 Task: Open Card Professional Development Review in Board Social Media Listening and Sentiment Analysis to Workspace Intellectual Property Services and add a team member Softage.4@softage.net, a label Purple, a checklist Employee Assistance Programs (EAP), an attachment from your google drive, a color Purple and finally, add a card description 'Conduct customer research for new market expansion opportunities' and a comment 'Given the potential impact of this task on our company strategic goals, let us ensure that we approach it with a long-term perspective.'. Add a start date 'Jan 08, 1900' with a due date 'Jan 15, 1900'
Action: Mouse moved to (51, 298)
Screenshot: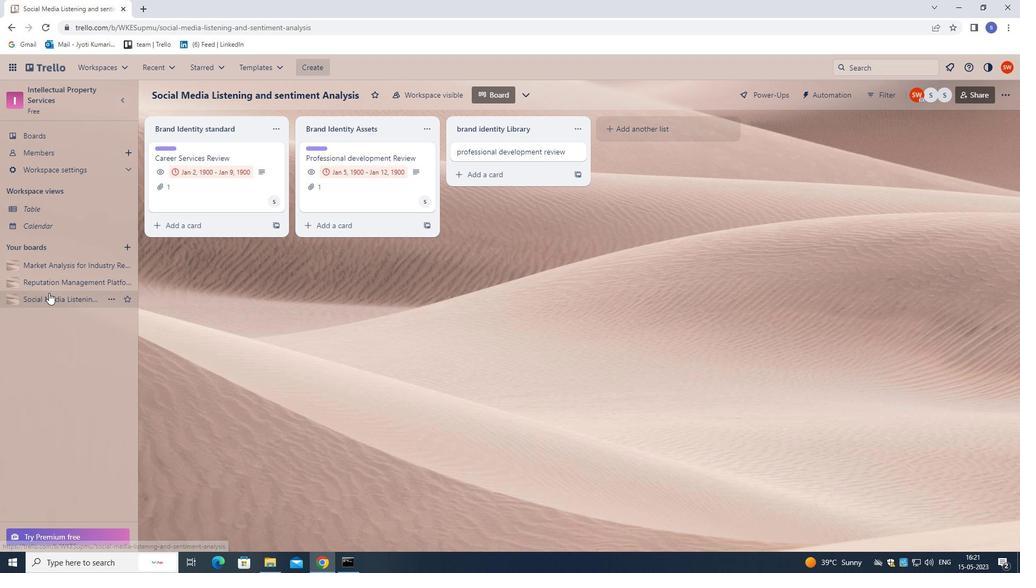 
Action: Mouse pressed left at (51, 298)
Screenshot: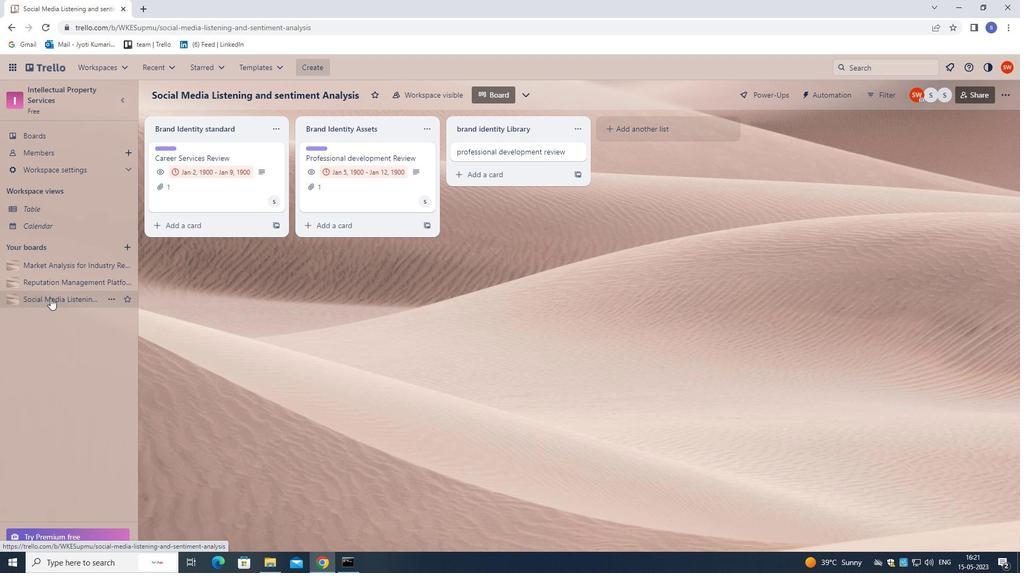 
Action: Mouse moved to (476, 147)
Screenshot: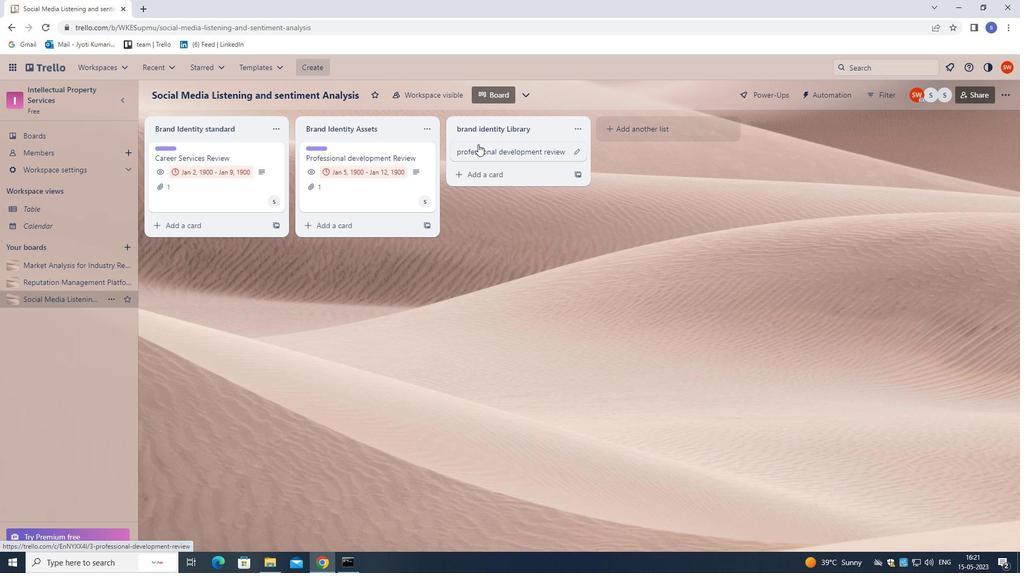 
Action: Mouse pressed left at (476, 147)
Screenshot: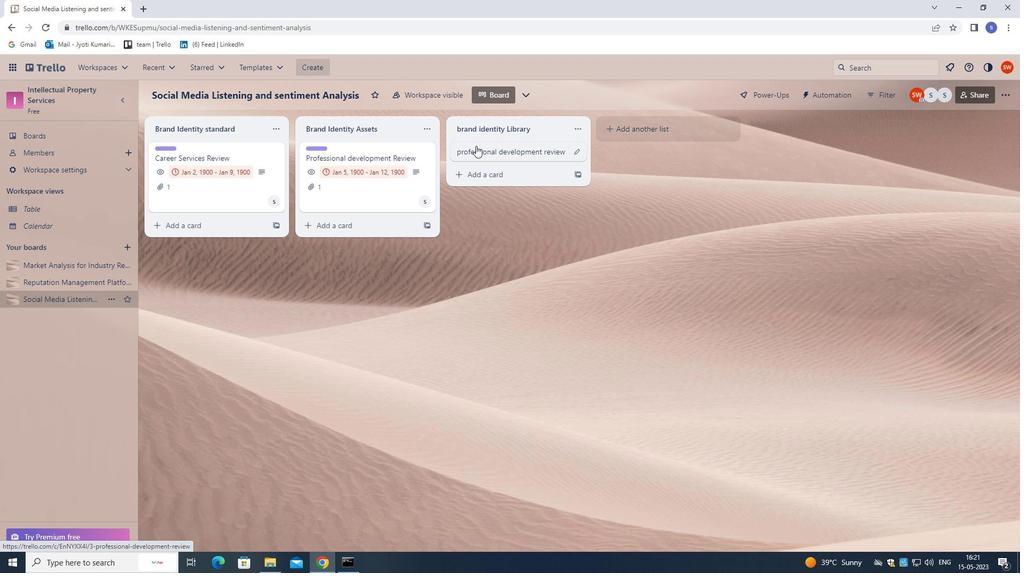 
Action: Mouse moved to (644, 192)
Screenshot: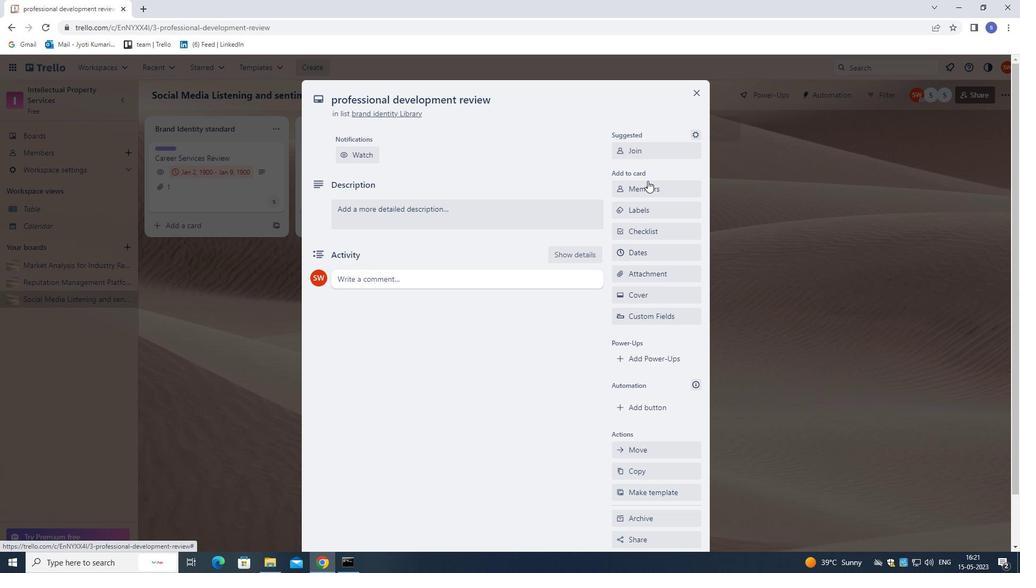 
Action: Mouse pressed left at (644, 192)
Screenshot: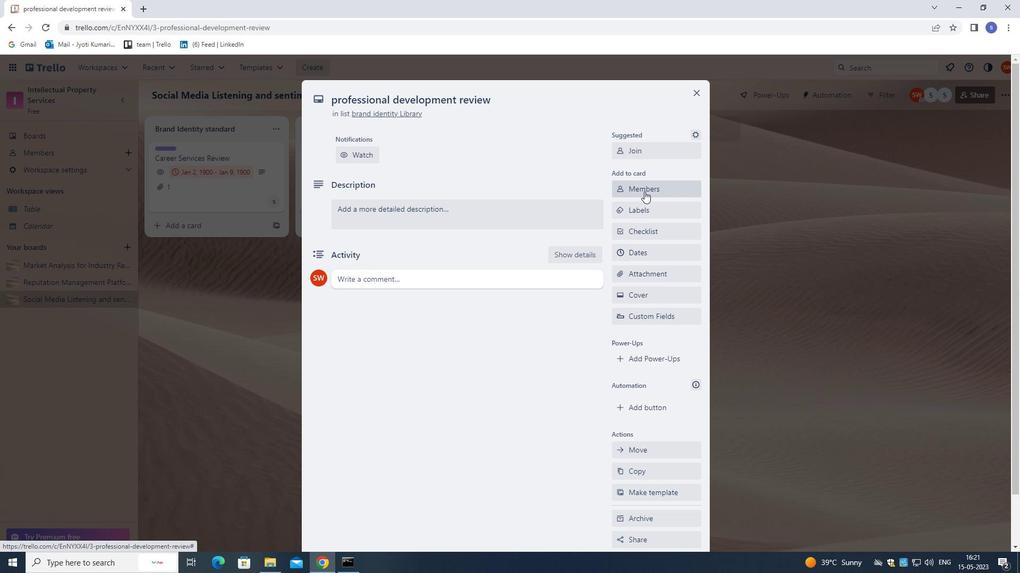 
Action: Mouse moved to (605, 170)
Screenshot: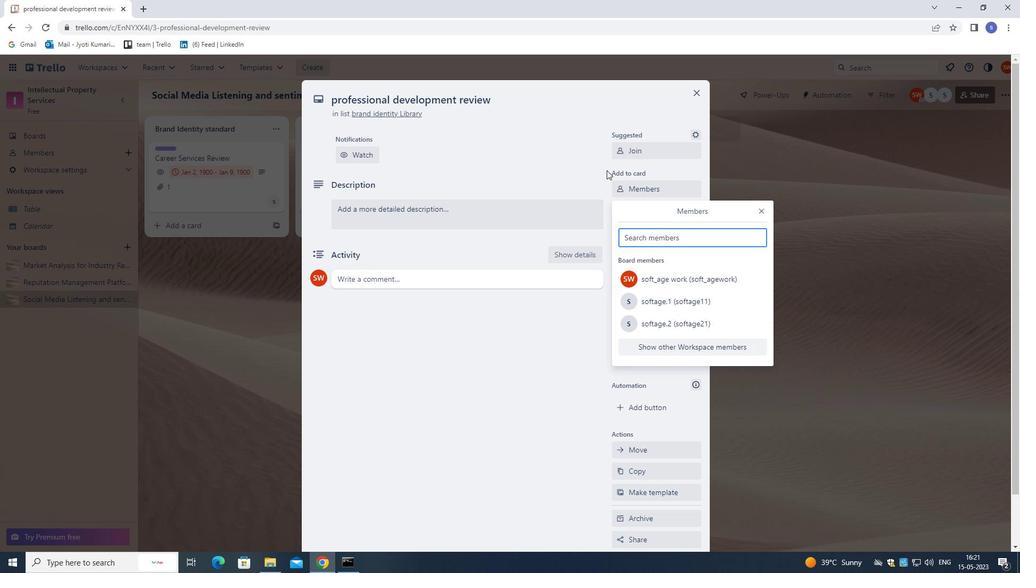 
Action: Key pressed softage.4<Key.shift>@SOFTAGE.NET
Screenshot: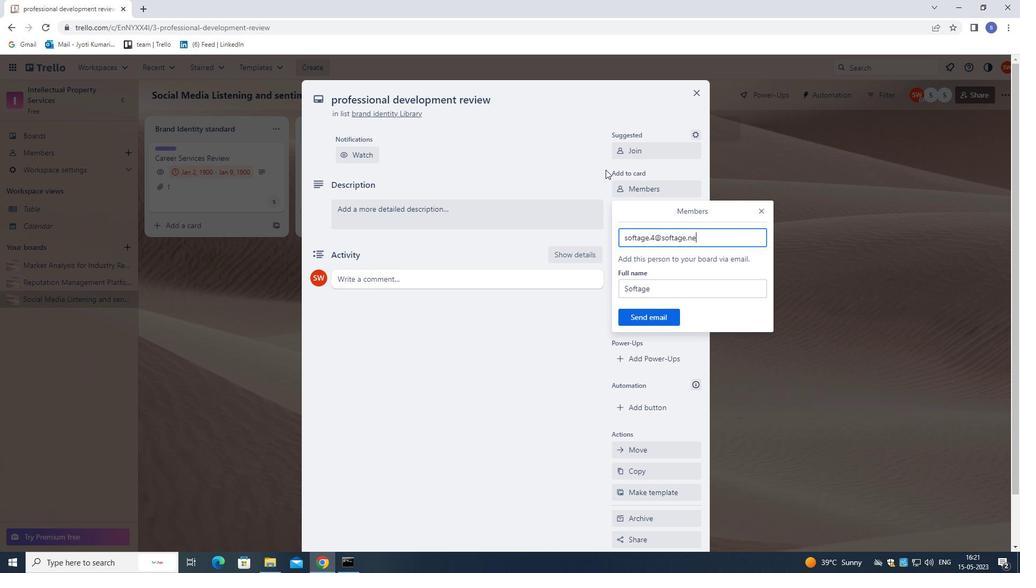 
Action: Mouse moved to (648, 319)
Screenshot: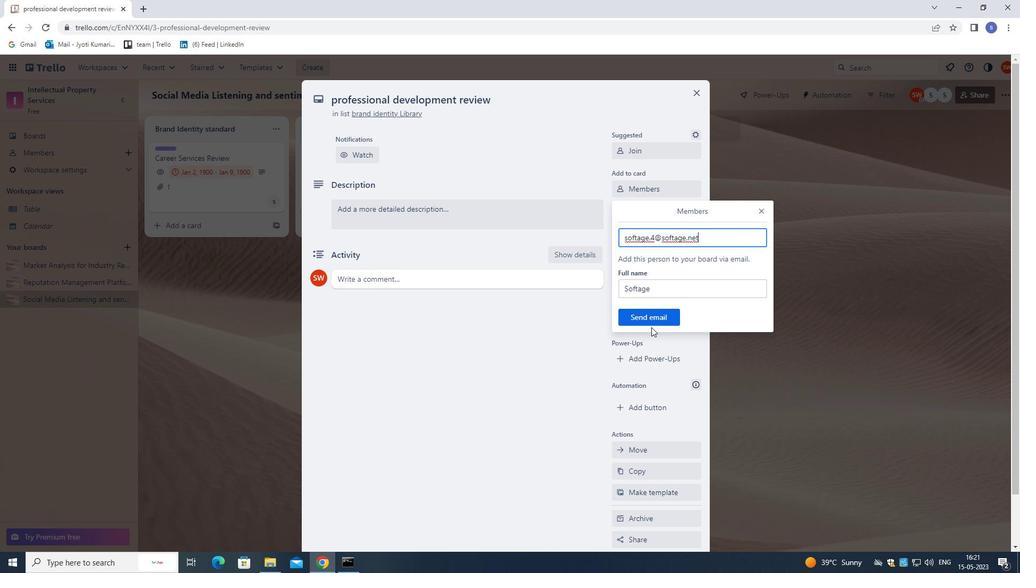 
Action: Mouse pressed left at (648, 319)
Screenshot: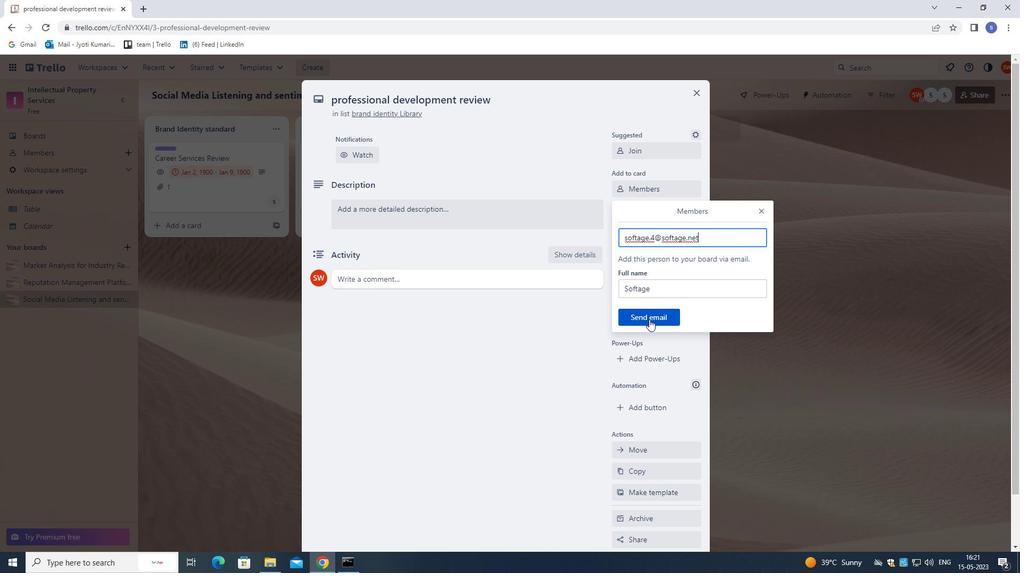 
Action: Mouse moved to (657, 210)
Screenshot: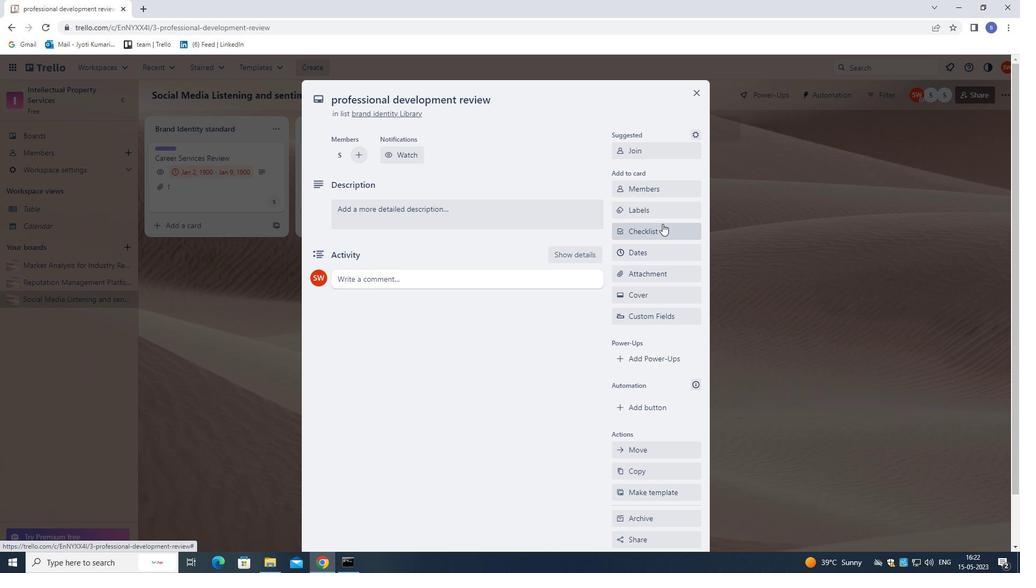 
Action: Mouse pressed left at (657, 210)
Screenshot: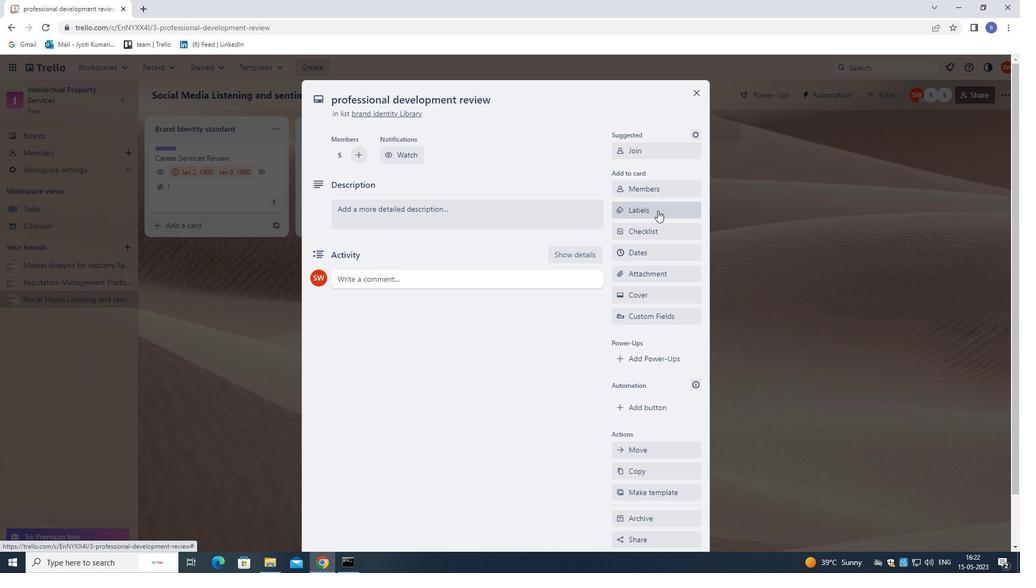 
Action: Mouse moved to (659, 207)
Screenshot: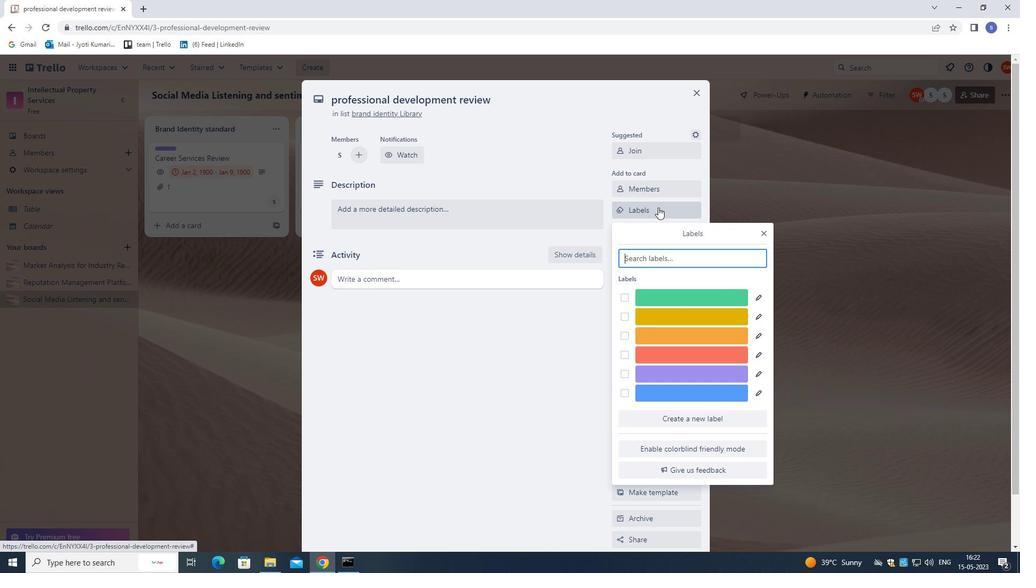 
Action: Key pressed P
Screenshot: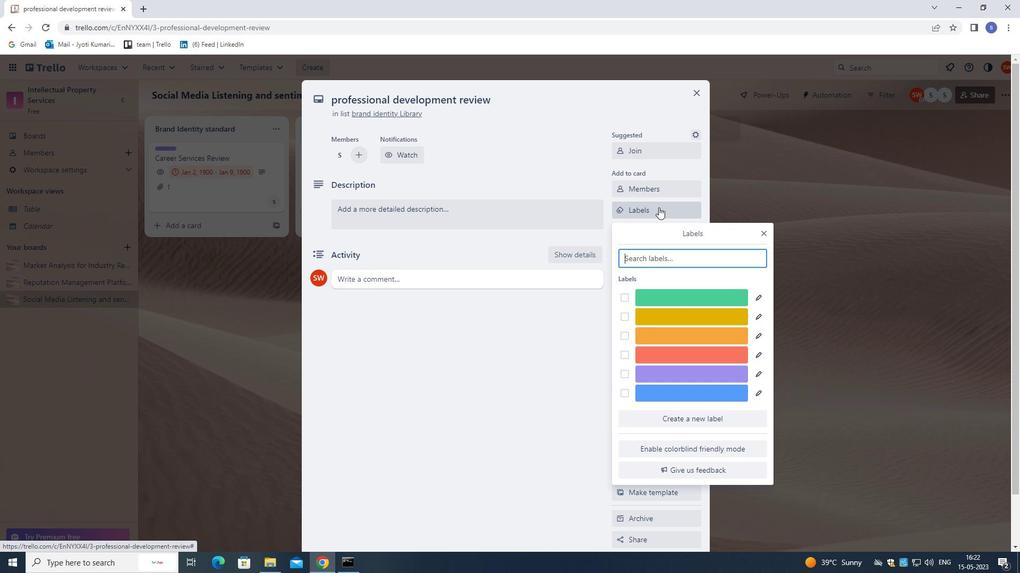 
Action: Mouse moved to (675, 293)
Screenshot: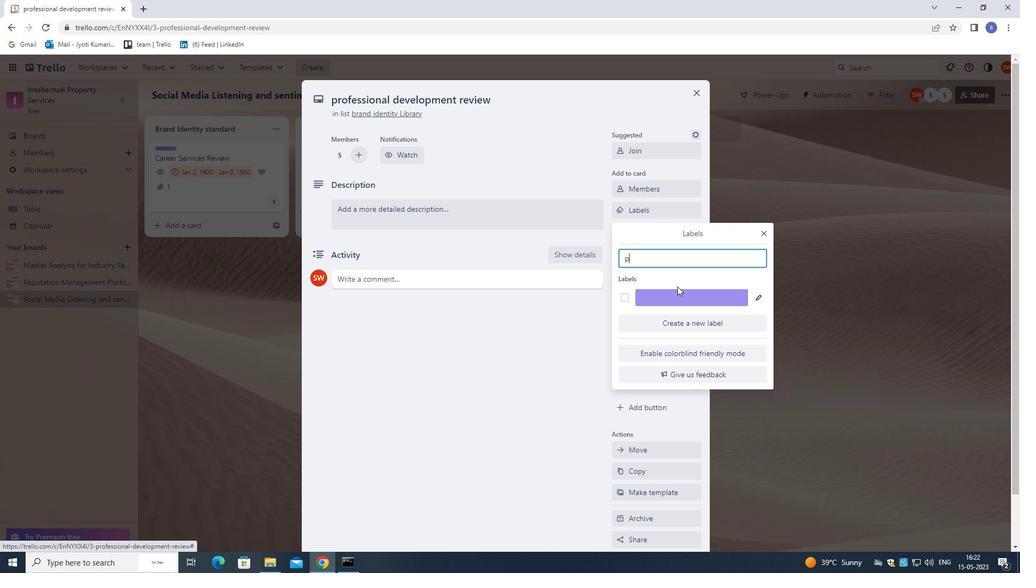 
Action: Mouse pressed left at (675, 293)
Screenshot: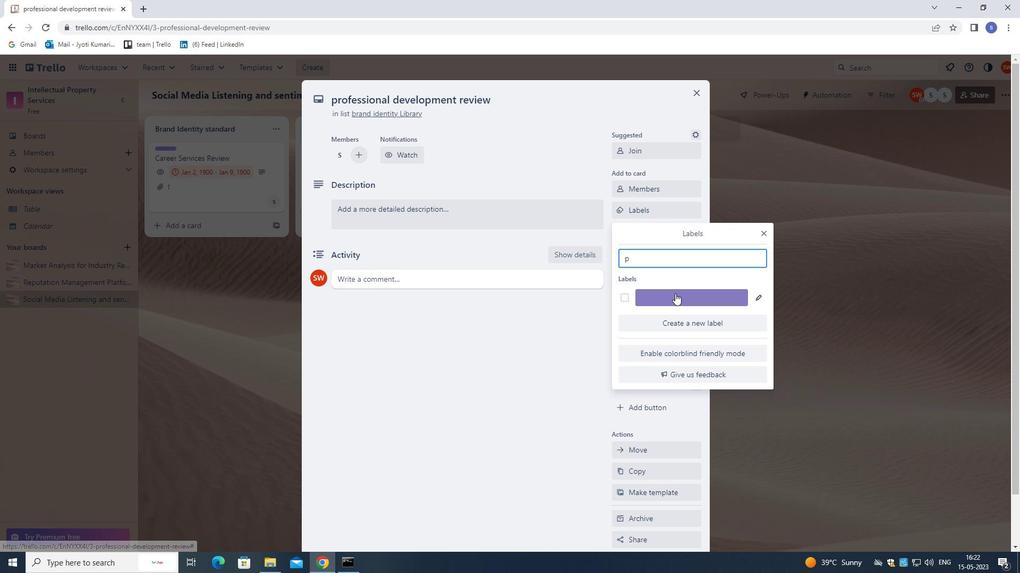 
Action: Mouse moved to (763, 233)
Screenshot: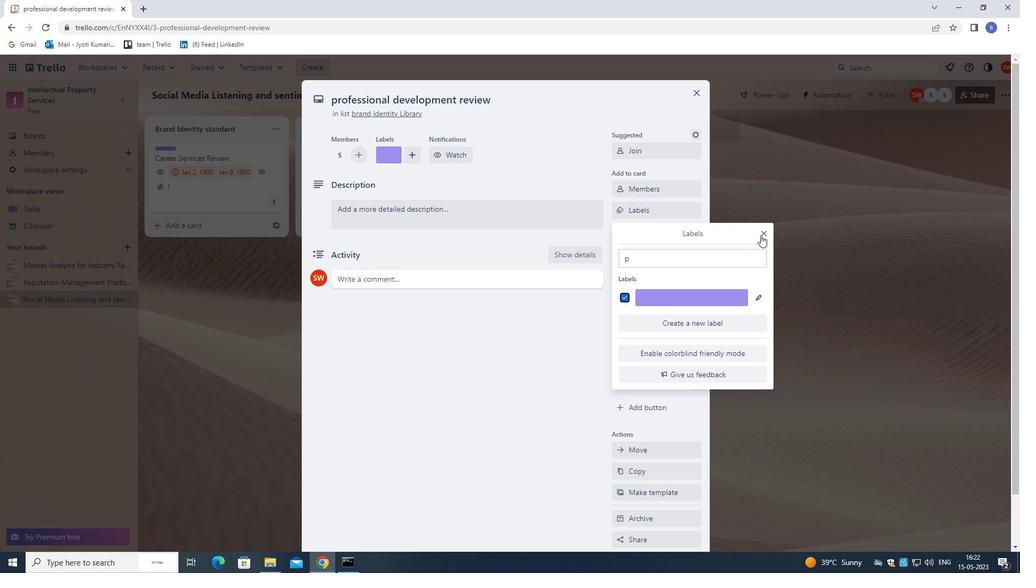 
Action: Mouse pressed left at (763, 233)
Screenshot: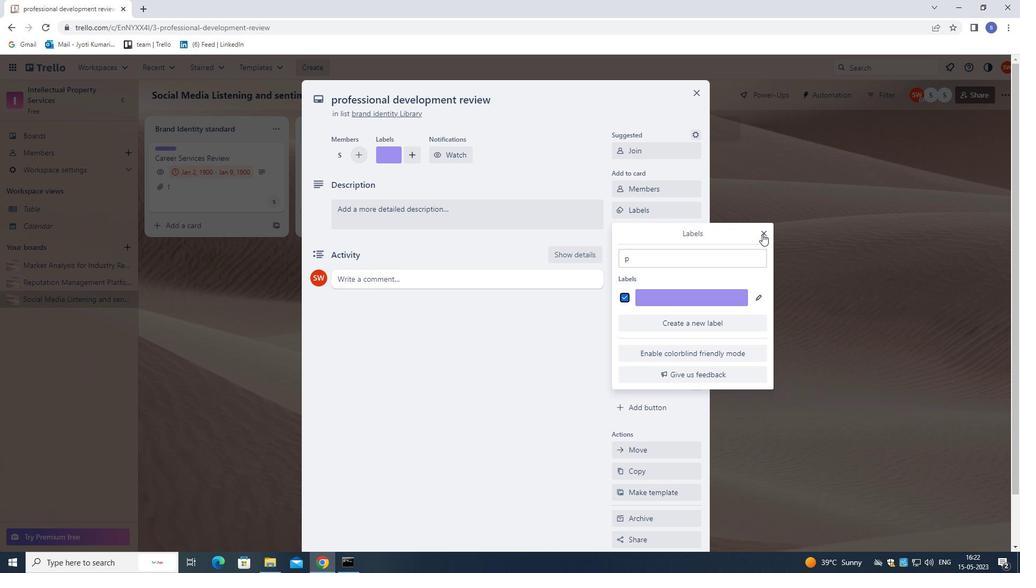 
Action: Mouse moved to (659, 234)
Screenshot: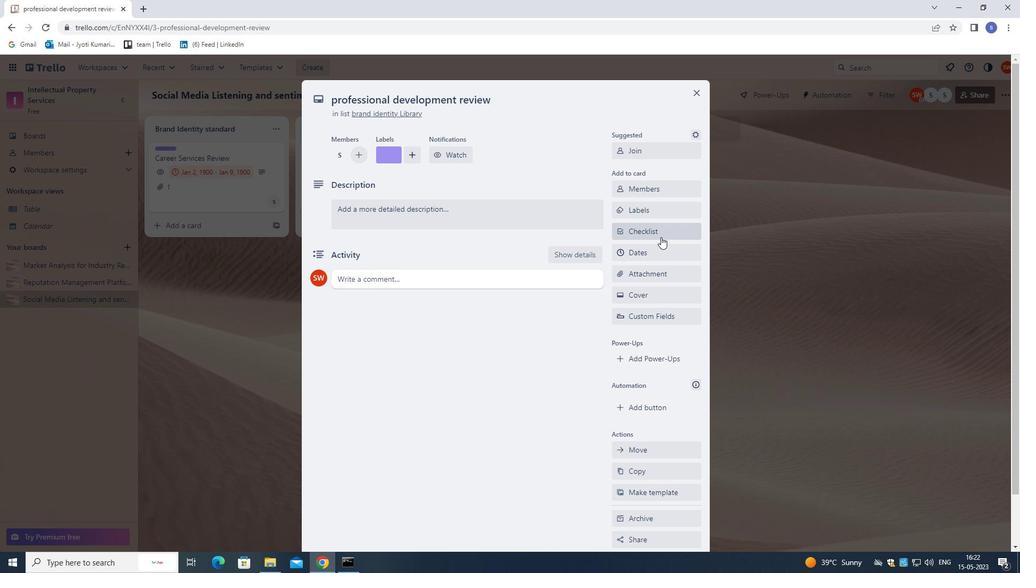 
Action: Mouse pressed left at (659, 234)
Screenshot: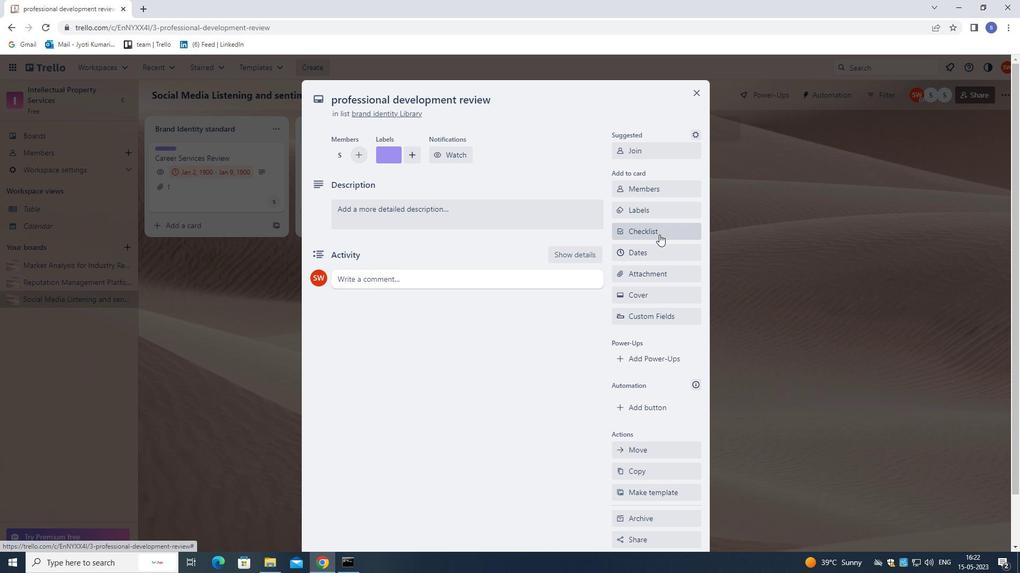 
Action: Mouse moved to (654, 224)
Screenshot: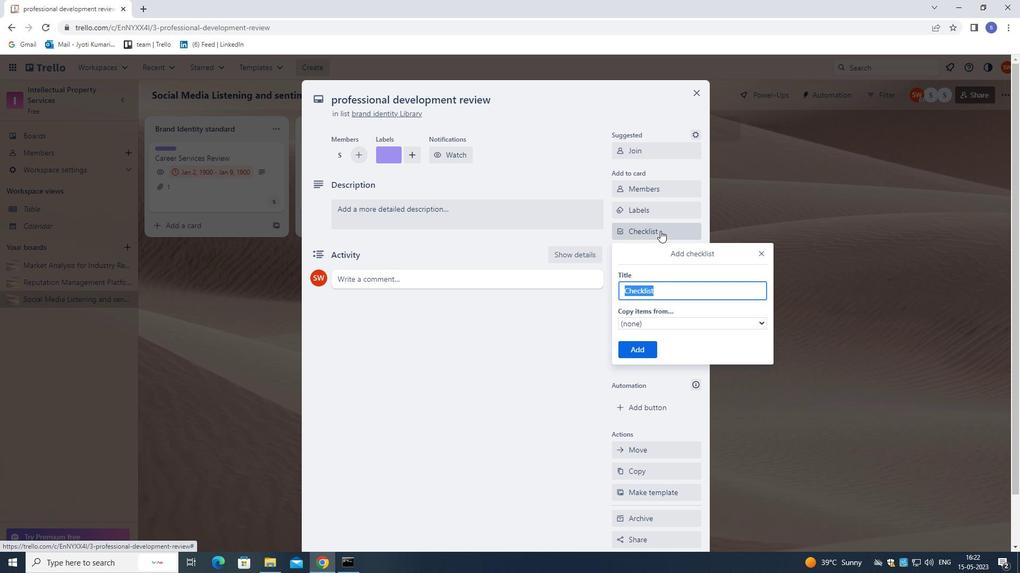 
Action: Key pressed <Key.shift>EMPLOYEE<Key.space><Key.shift>ASSISSTANCE<Key.space><Key.shift>PROGRAM<Key.shift_r>(<Key.shift>EAP<Key.shift_r>)
Screenshot: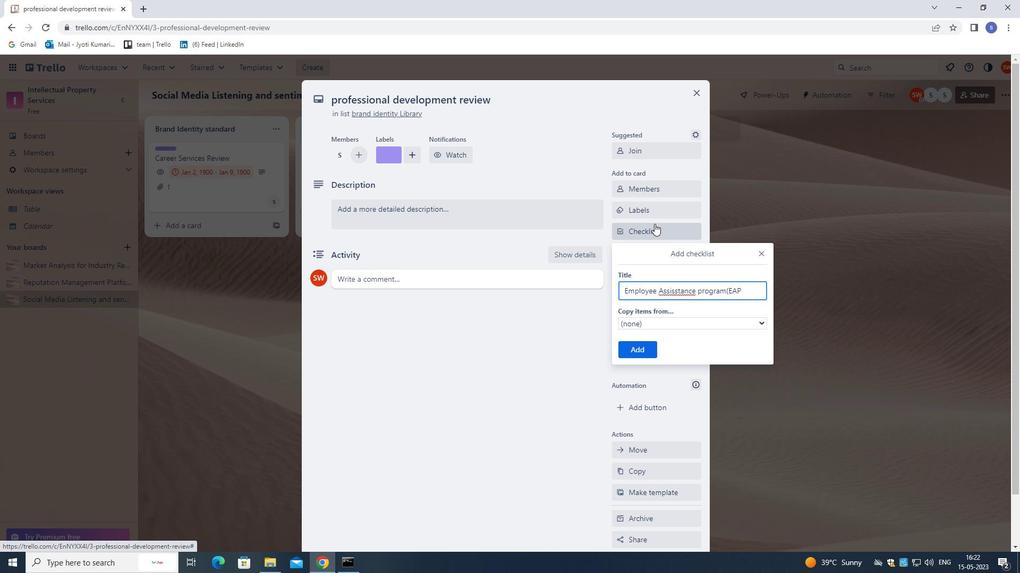
Action: Mouse moved to (643, 348)
Screenshot: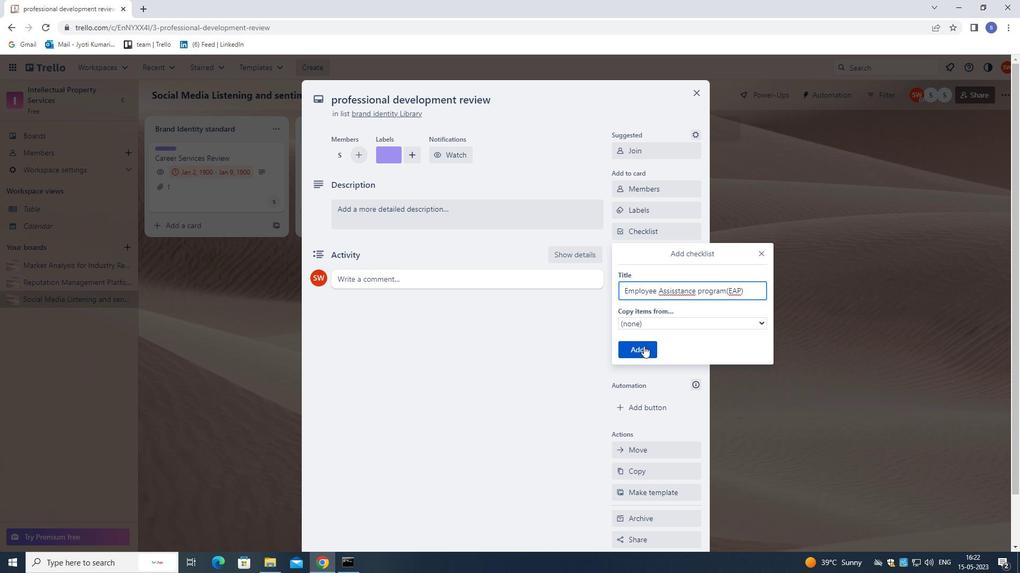 
Action: Mouse pressed left at (643, 348)
Screenshot: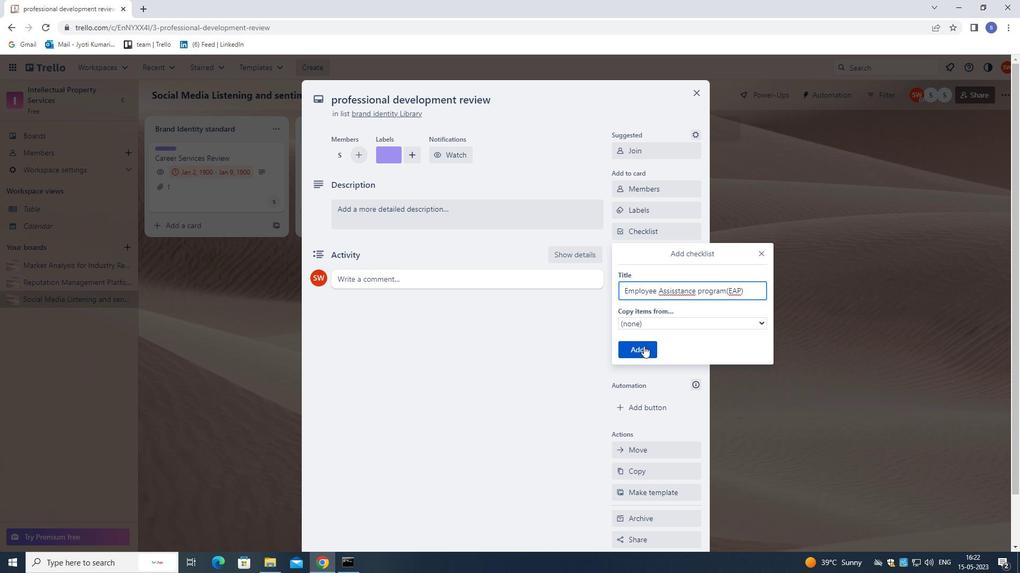 
Action: Mouse moved to (640, 255)
Screenshot: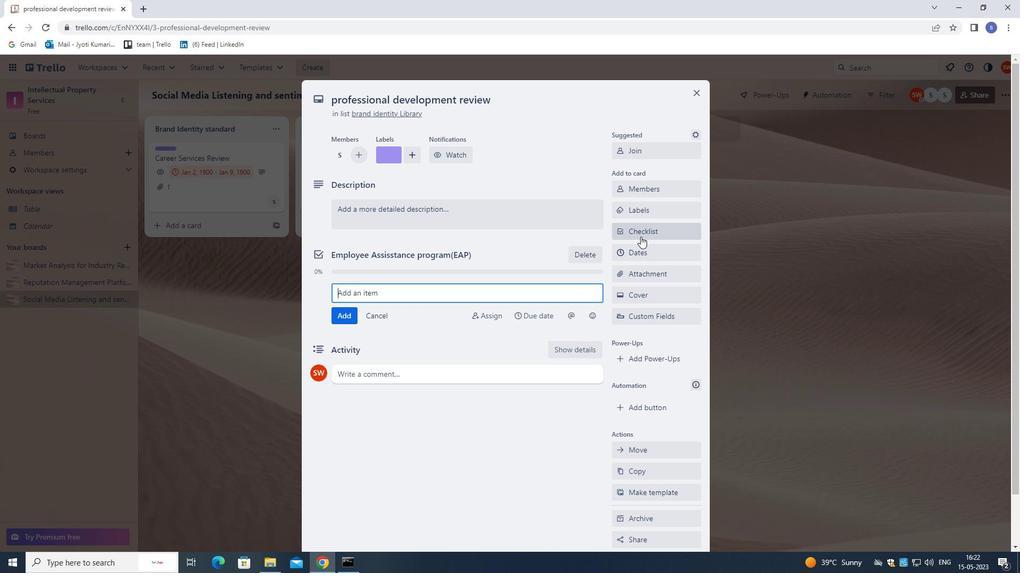 
Action: Mouse pressed left at (640, 255)
Screenshot: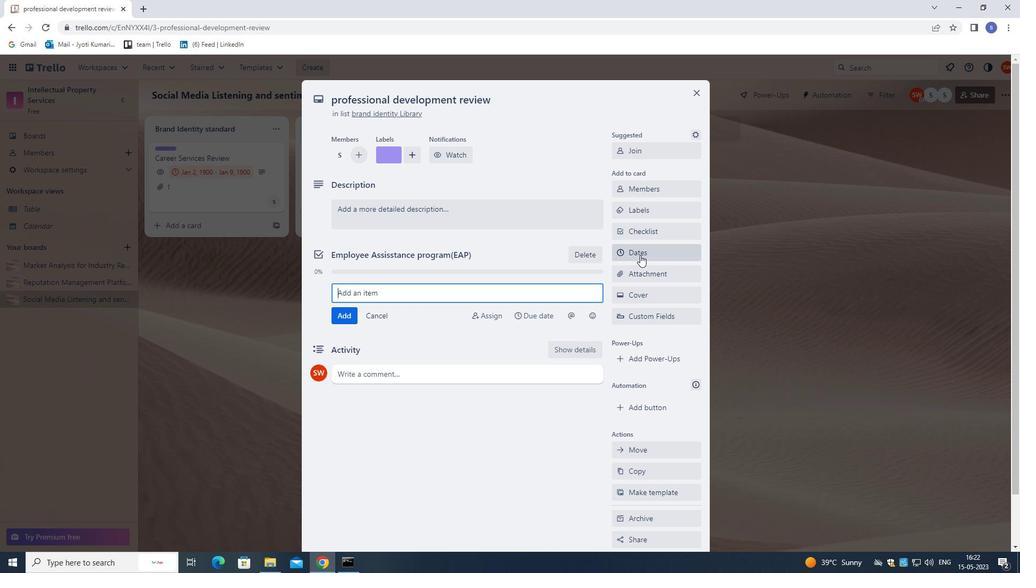 
Action: Mouse moved to (623, 289)
Screenshot: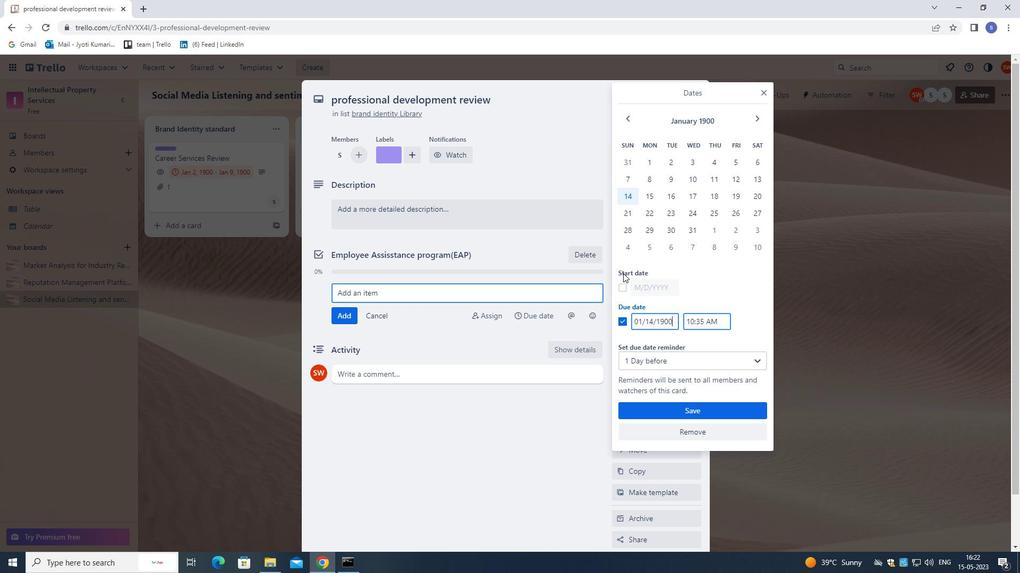 
Action: Mouse pressed left at (623, 289)
Screenshot: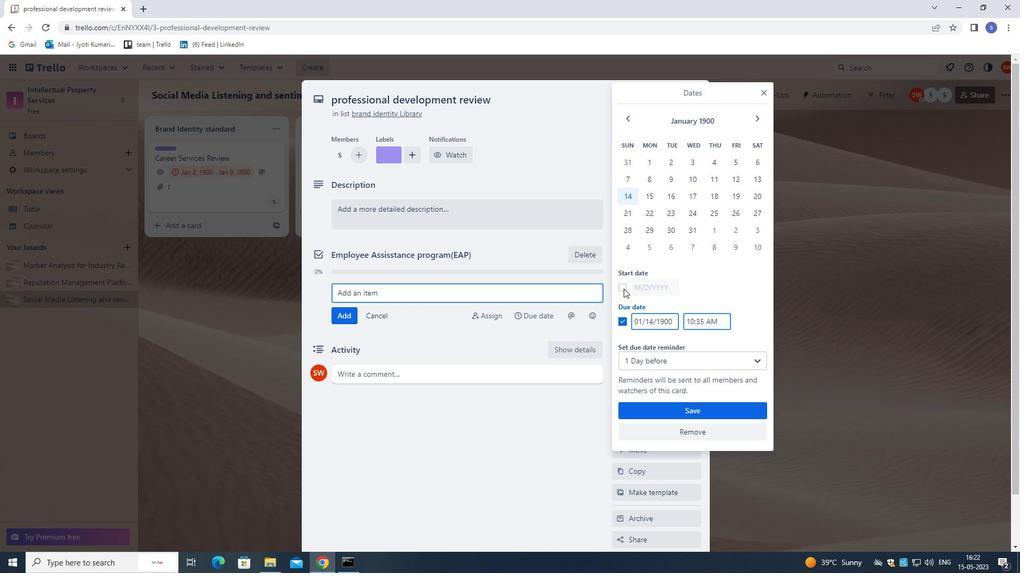 
Action: Mouse moved to (648, 181)
Screenshot: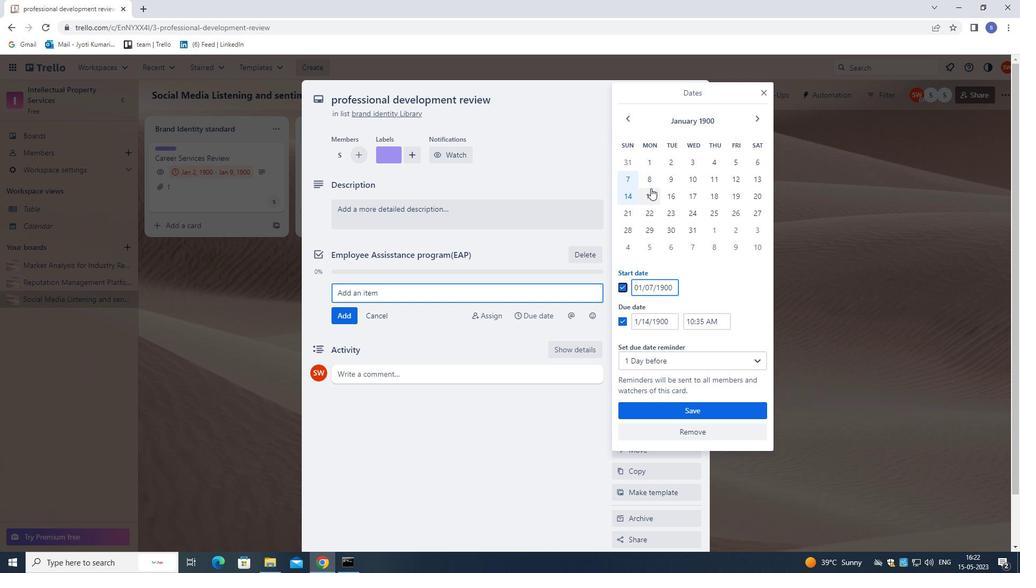 
Action: Mouse pressed left at (648, 181)
Screenshot: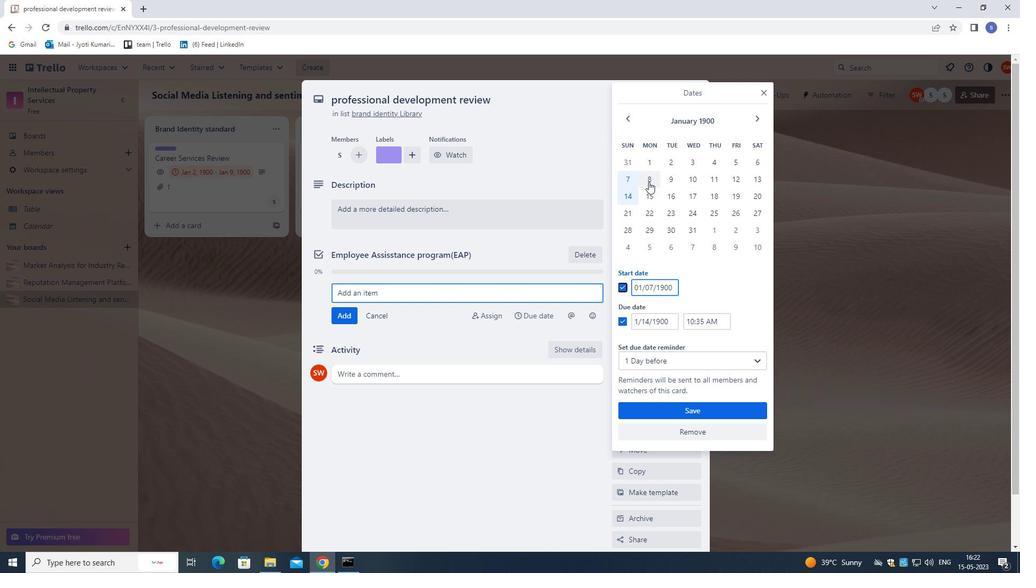 
Action: Mouse moved to (648, 196)
Screenshot: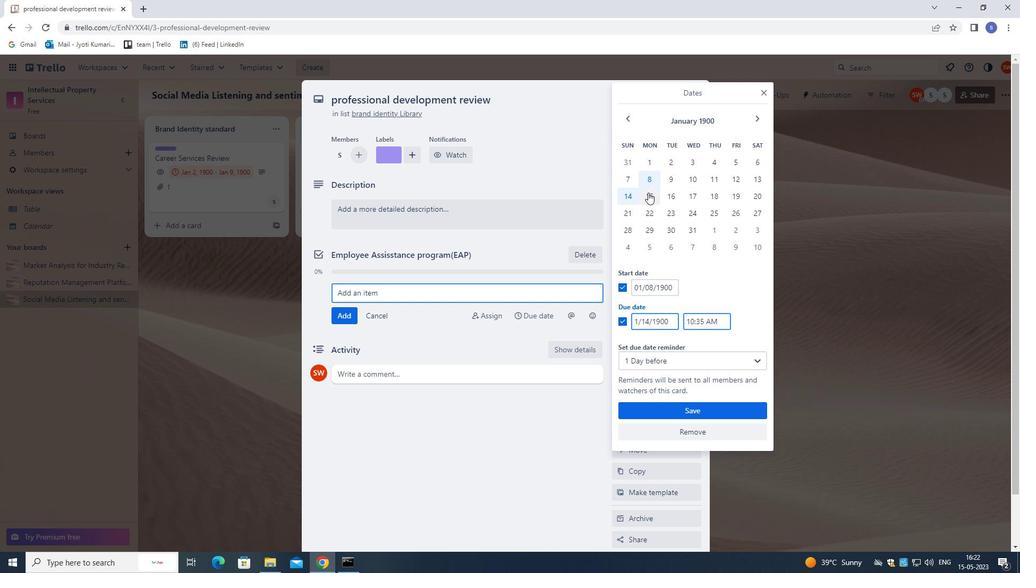 
Action: Mouse pressed left at (648, 196)
Screenshot: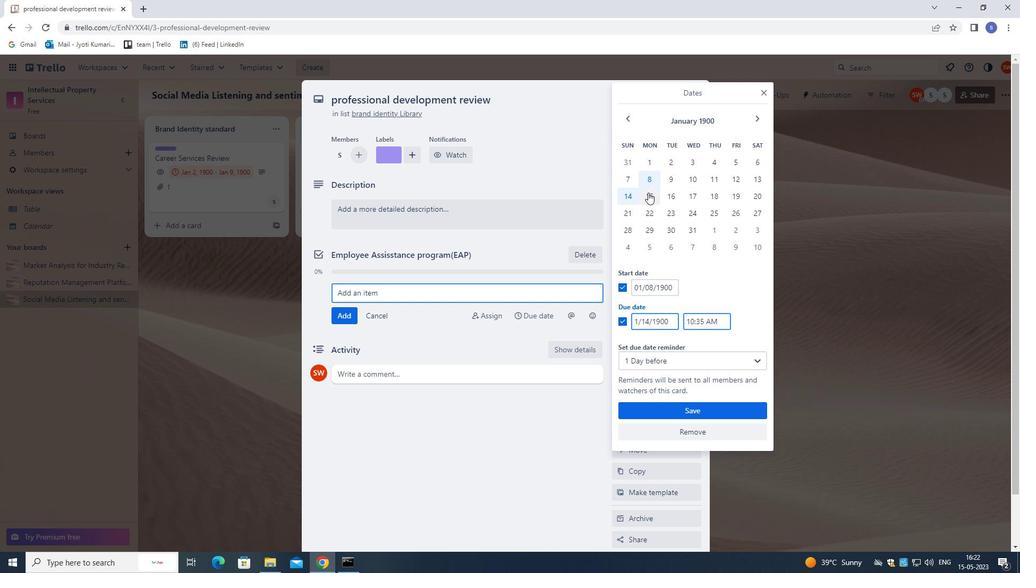 
Action: Mouse moved to (656, 411)
Screenshot: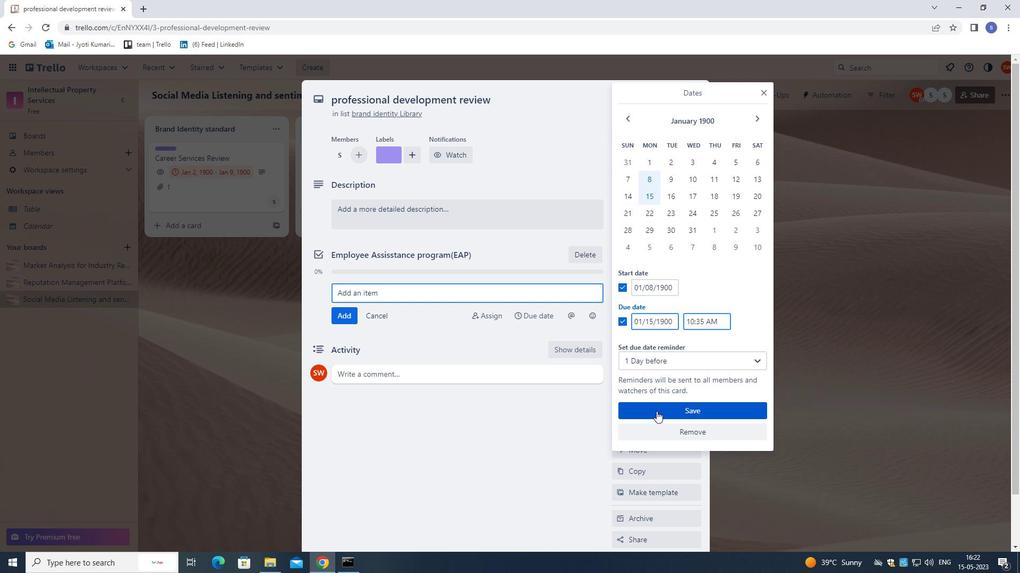 
Action: Mouse pressed left at (656, 411)
Screenshot: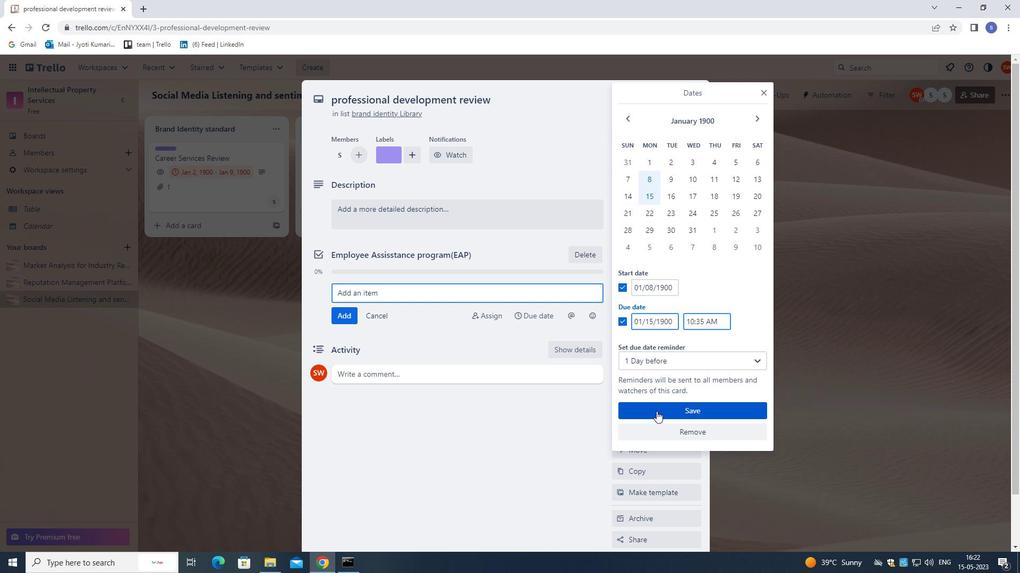 
Action: Mouse moved to (645, 274)
Screenshot: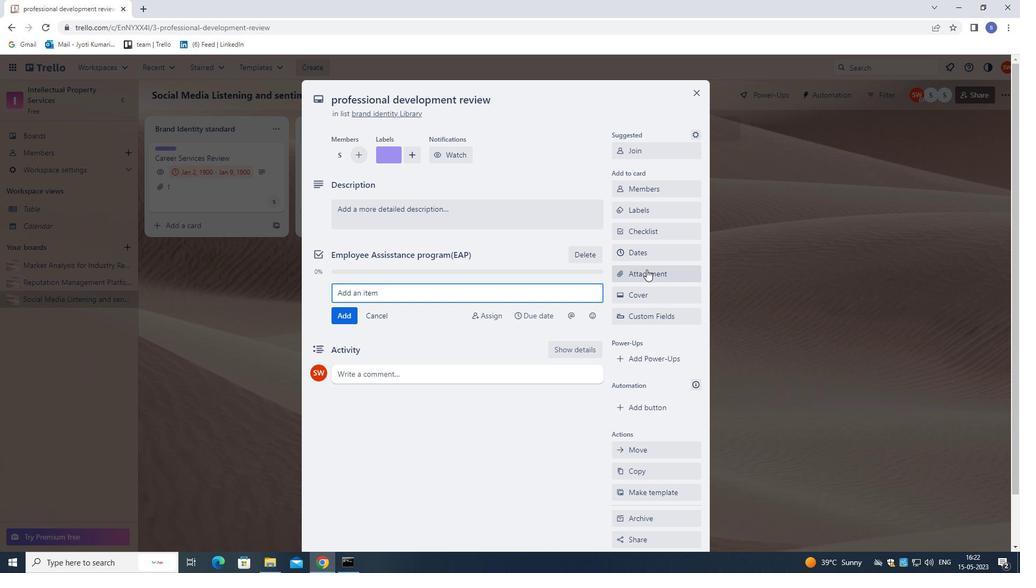 
Action: Mouse pressed left at (645, 274)
Screenshot: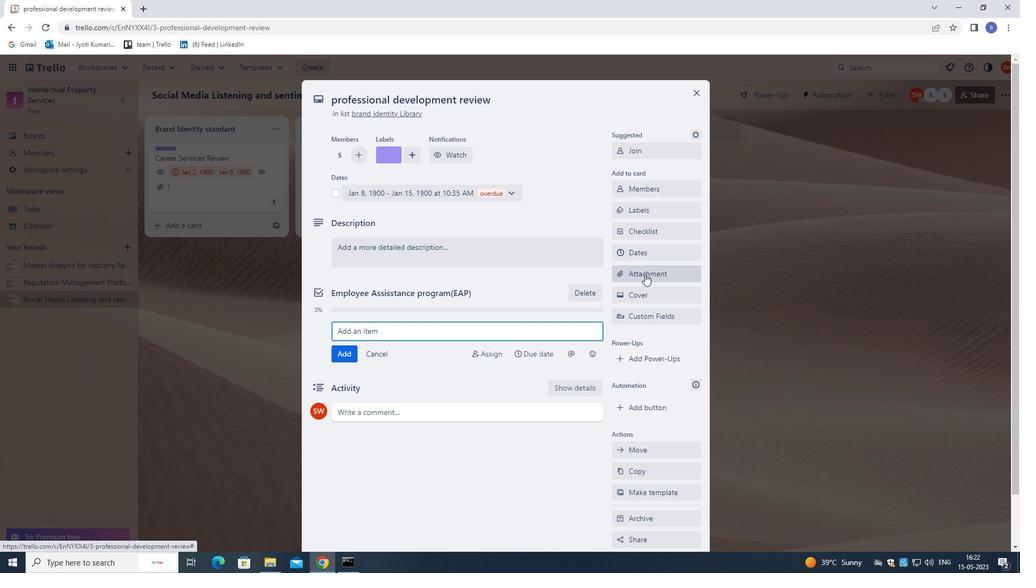 
Action: Mouse moved to (667, 355)
Screenshot: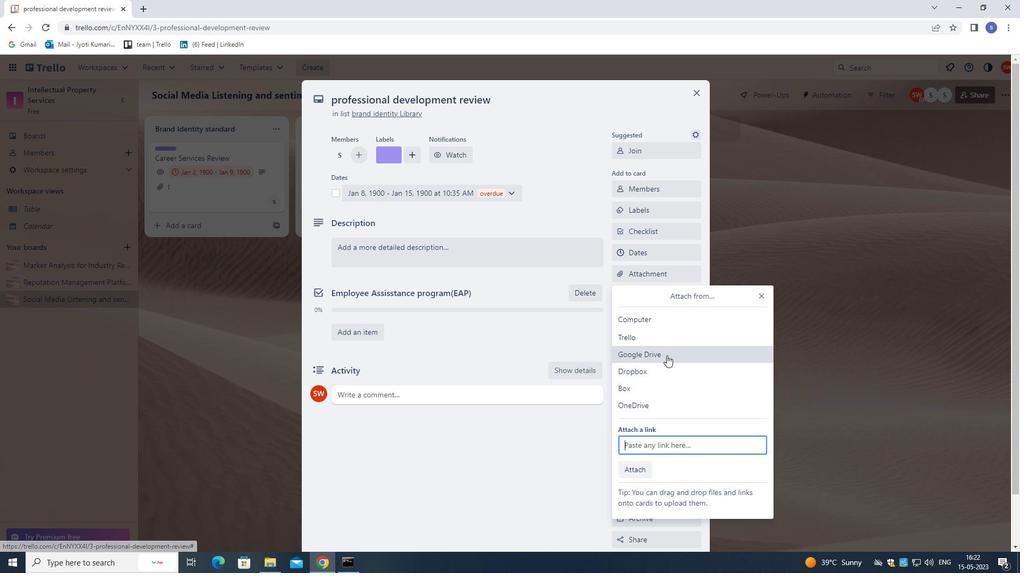 
Action: Mouse pressed left at (667, 355)
Screenshot: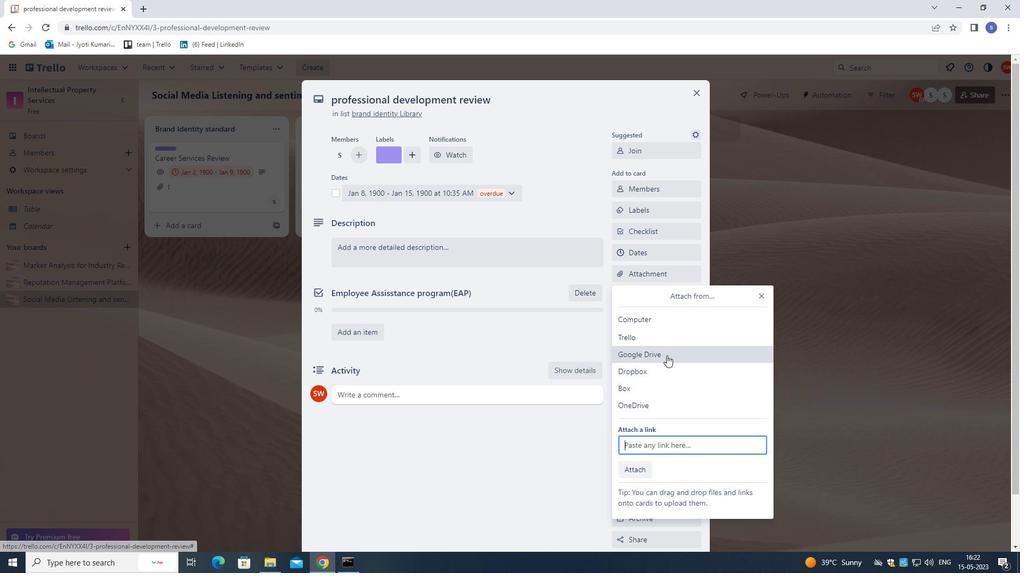 
Action: Mouse moved to (376, 260)
Screenshot: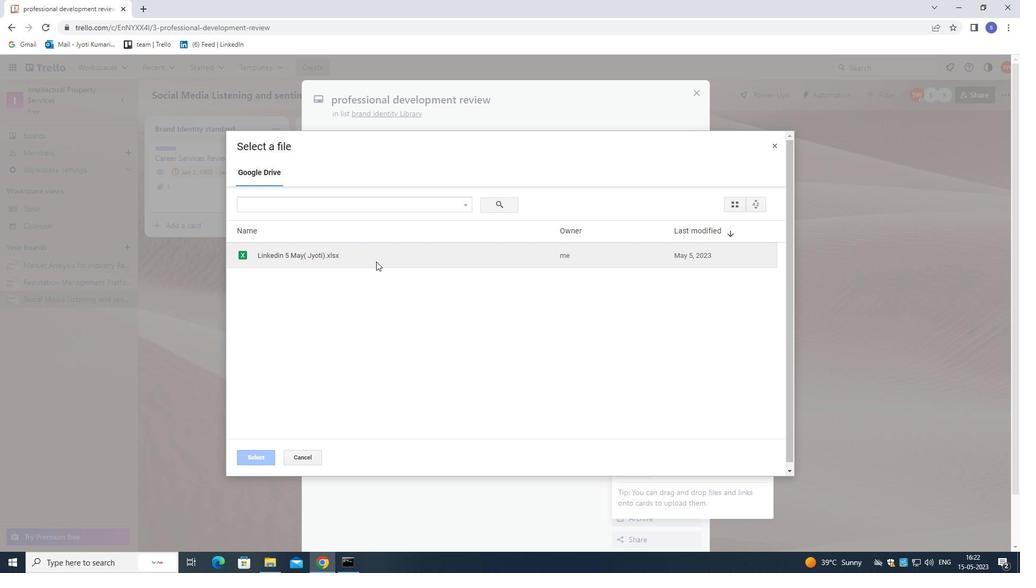 
Action: Mouse pressed left at (376, 260)
Screenshot: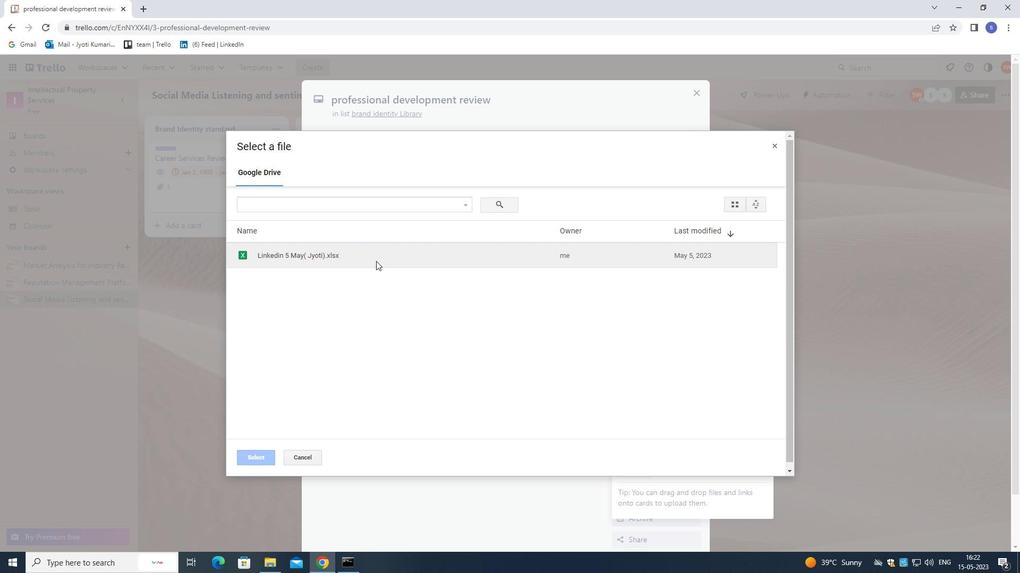 
Action: Mouse moved to (262, 458)
Screenshot: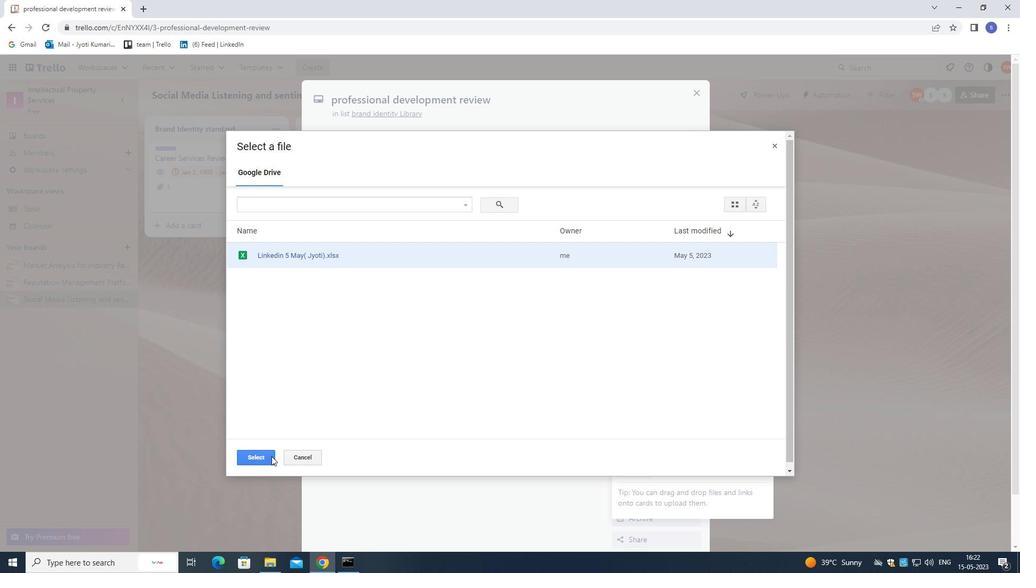 
Action: Mouse pressed left at (262, 458)
Screenshot: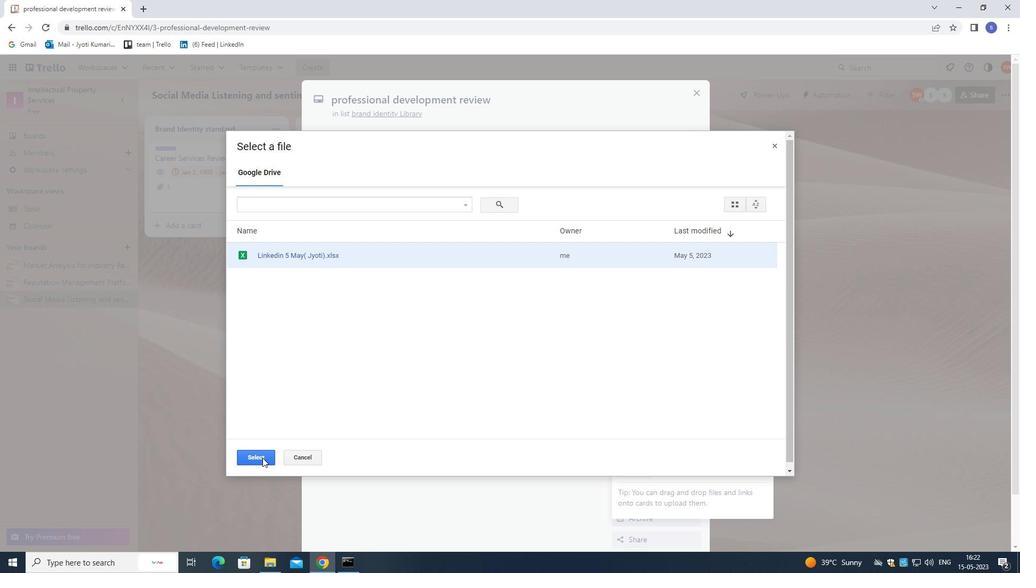 
Action: Mouse moved to (478, 253)
Screenshot: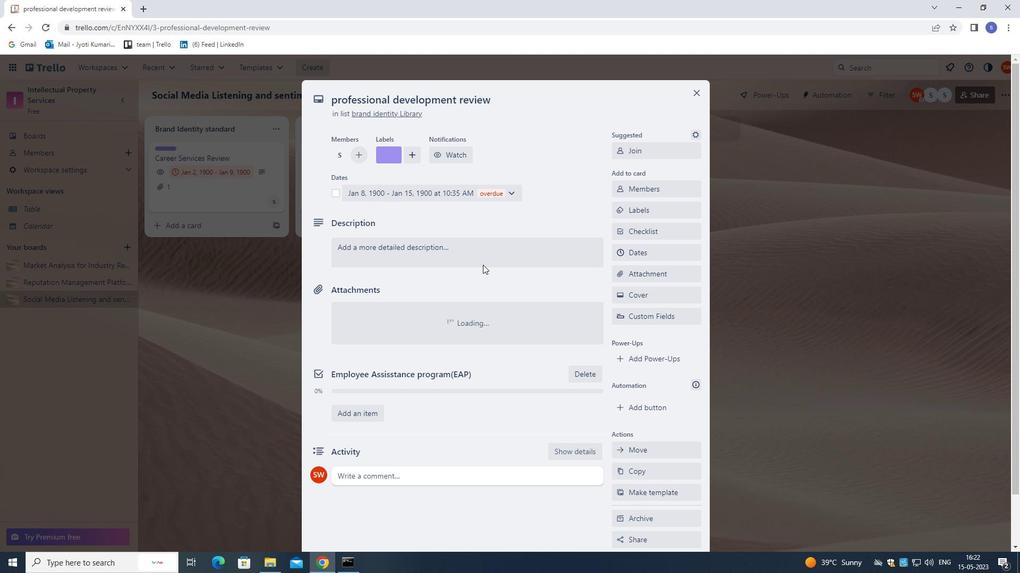 
Action: Mouse pressed left at (478, 253)
Screenshot: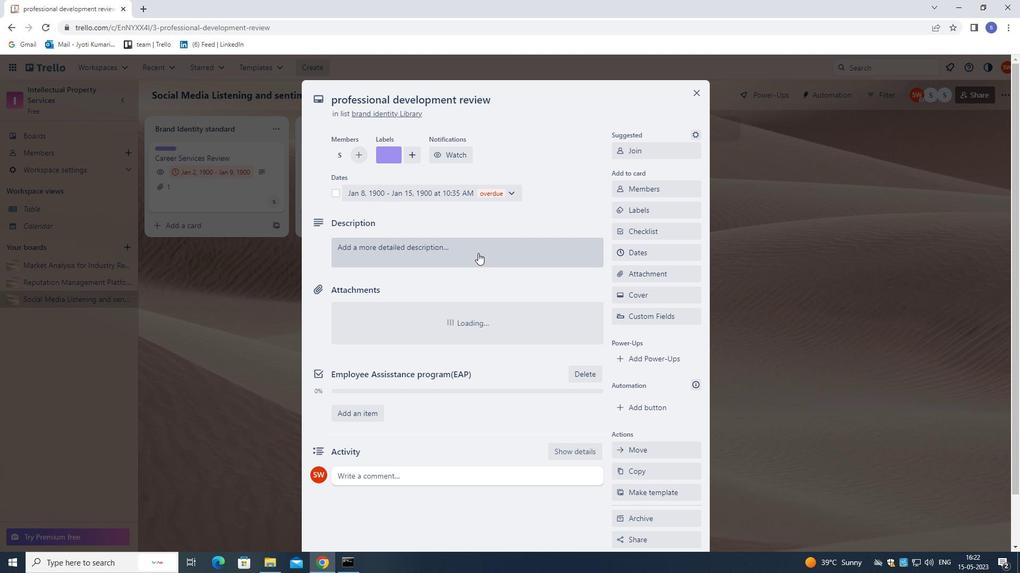 
Action: Mouse moved to (410, 204)
Screenshot: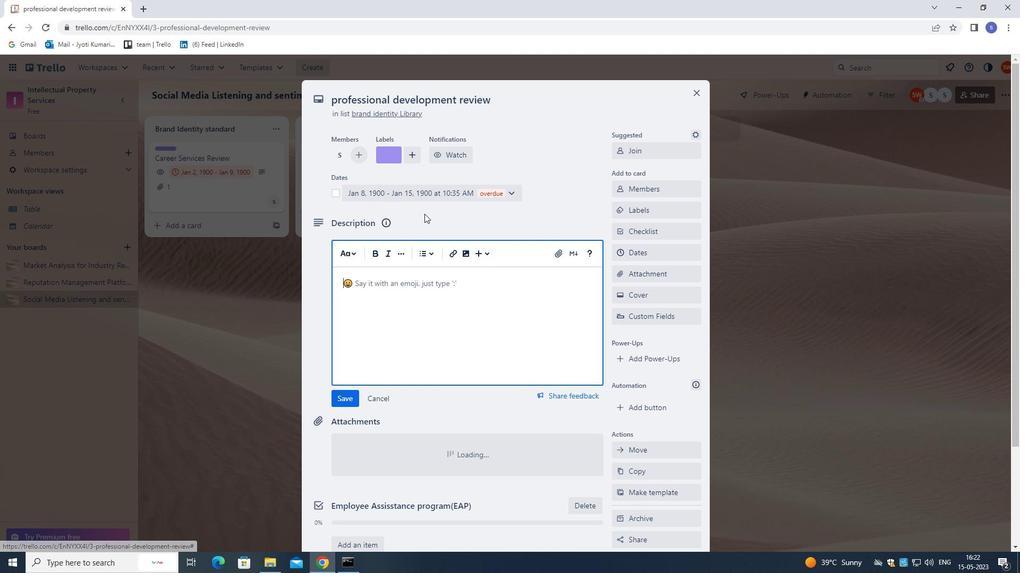 
Action: Key pressed <Key.shift>CONDUCT<Key.space>CUSTOMER<Key.space>REA<Key.backspace>SEARCH<Key.space>FOR<Key.space>NEW<Key.space>MARKET<Key.space>EXPANSION<Key.space>OPPORTUNITY<Key.space>.
Screenshot: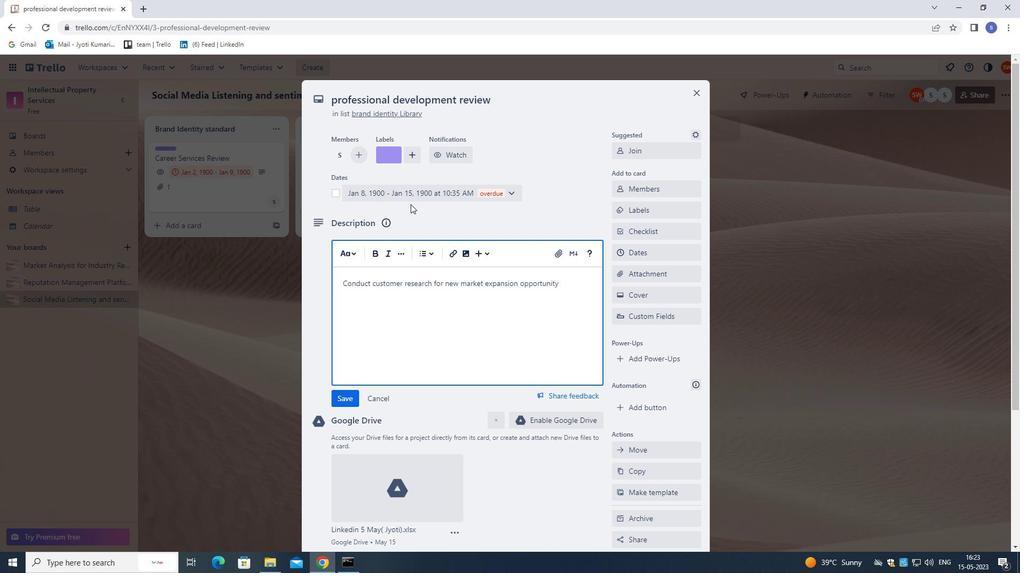 
Action: Mouse moved to (440, 260)
Screenshot: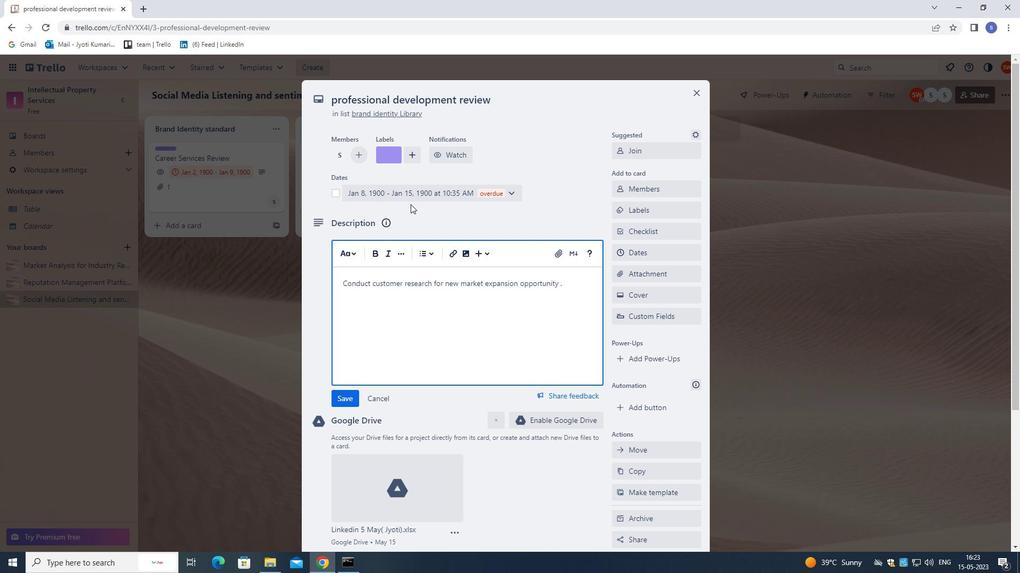 
Action: Mouse scrolled (440, 260) with delta (0, 0)
Screenshot: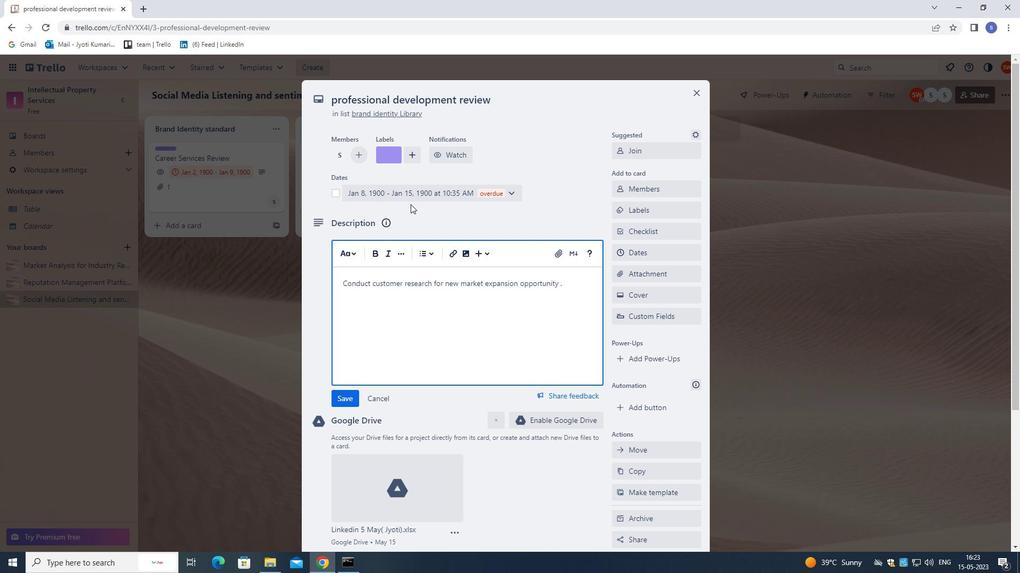 
Action: Mouse moved to (458, 311)
Screenshot: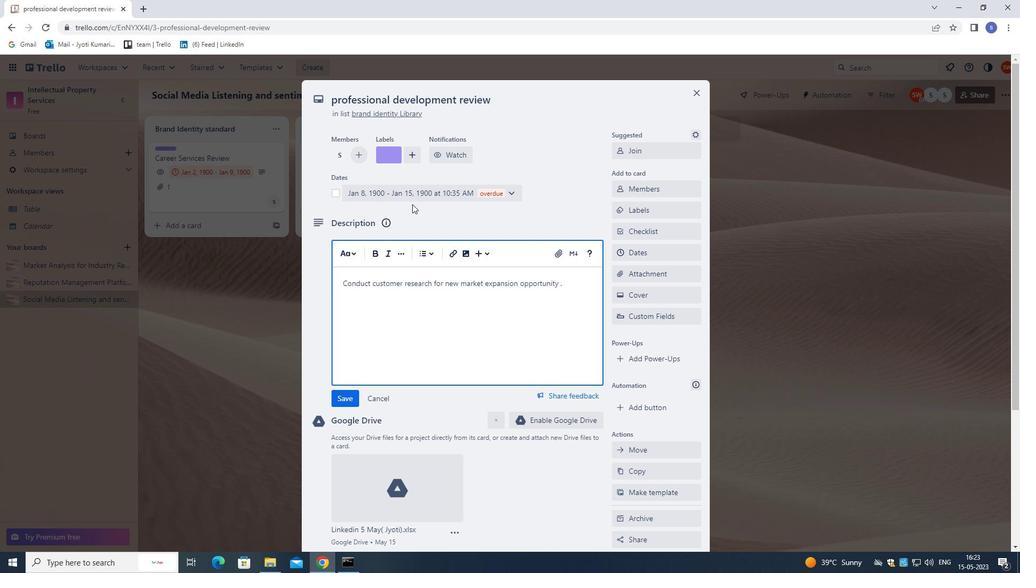 
Action: Mouse scrolled (458, 310) with delta (0, 0)
Screenshot: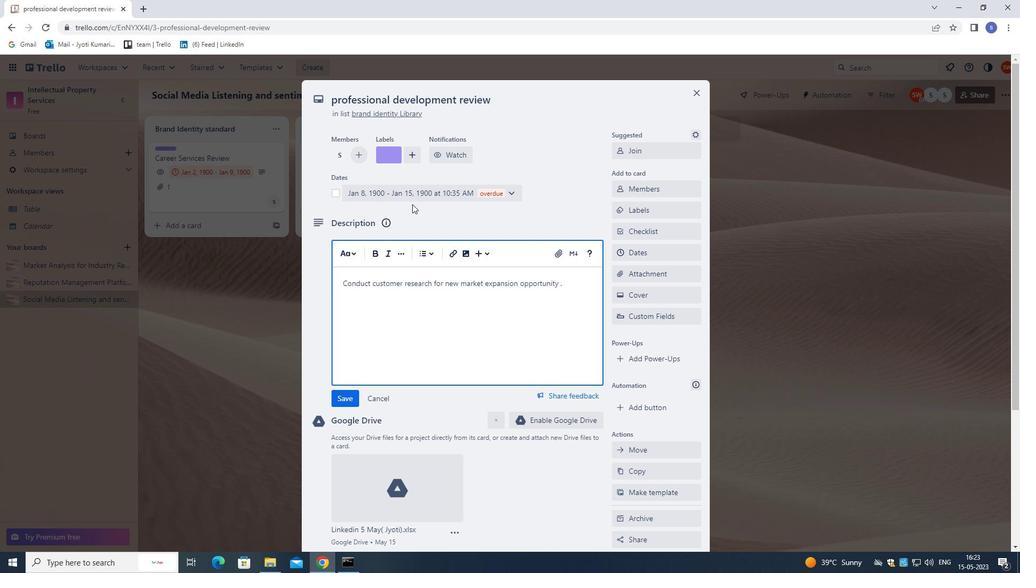 
Action: Mouse moved to (466, 335)
Screenshot: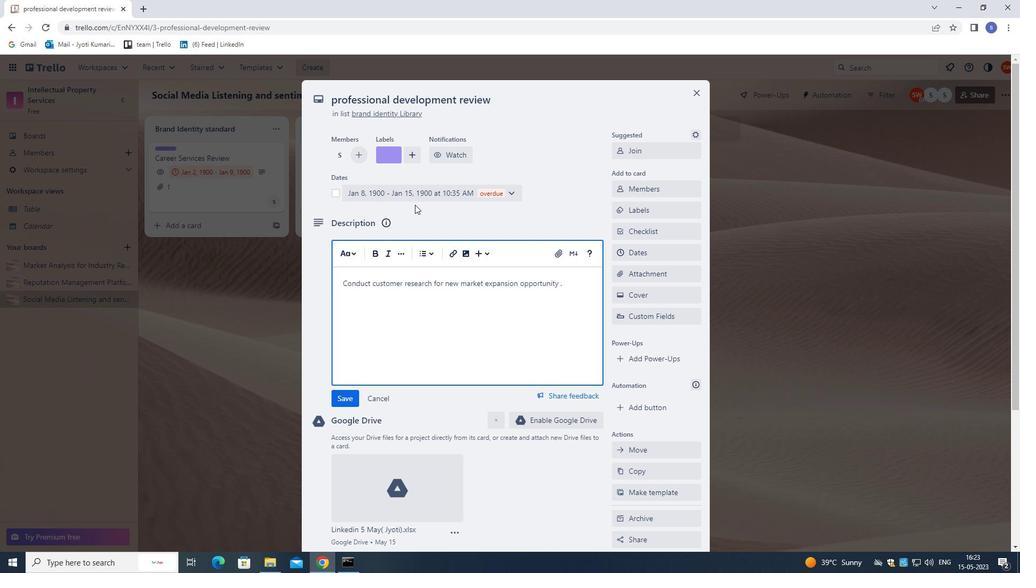 
Action: Mouse scrolled (466, 335) with delta (0, 0)
Screenshot: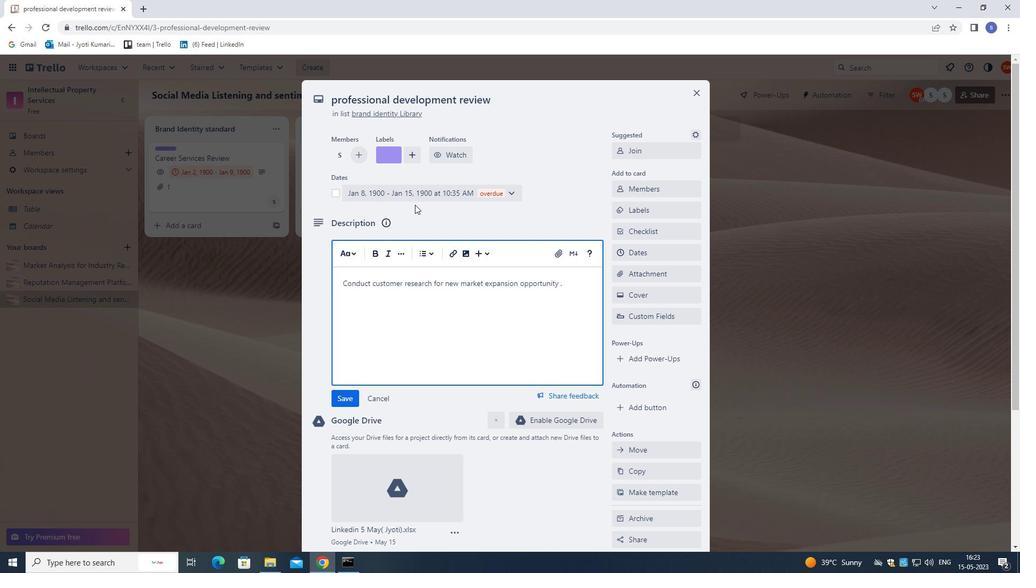 
Action: Mouse moved to (466, 337)
Screenshot: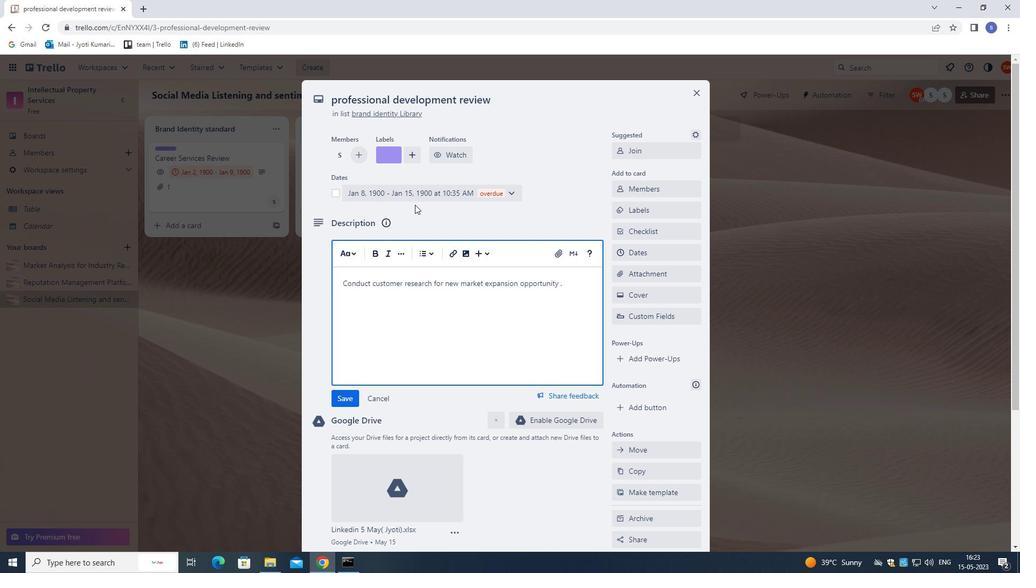 
Action: Mouse scrolled (466, 336) with delta (0, 0)
Screenshot: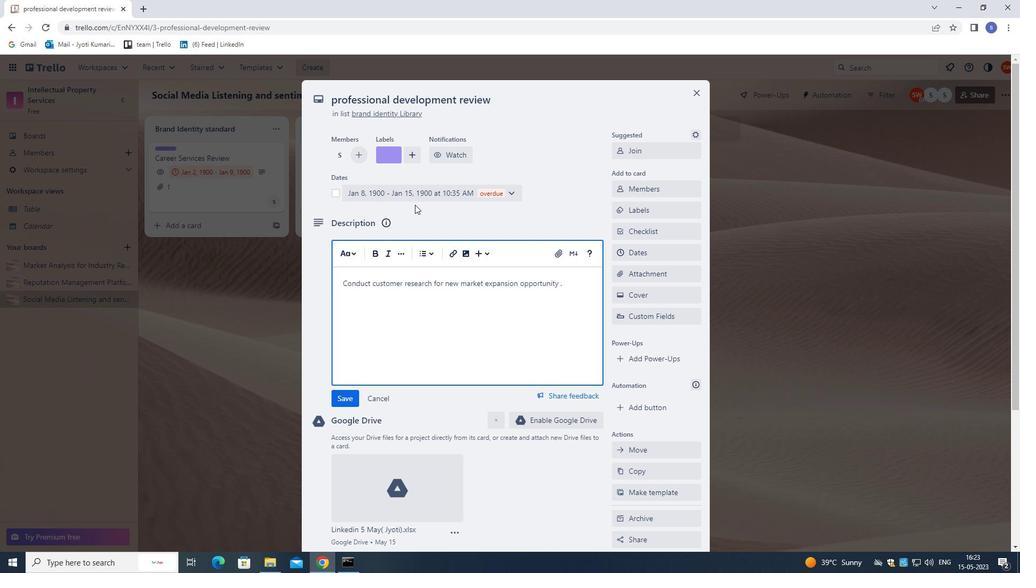 
Action: Mouse moved to (466, 342)
Screenshot: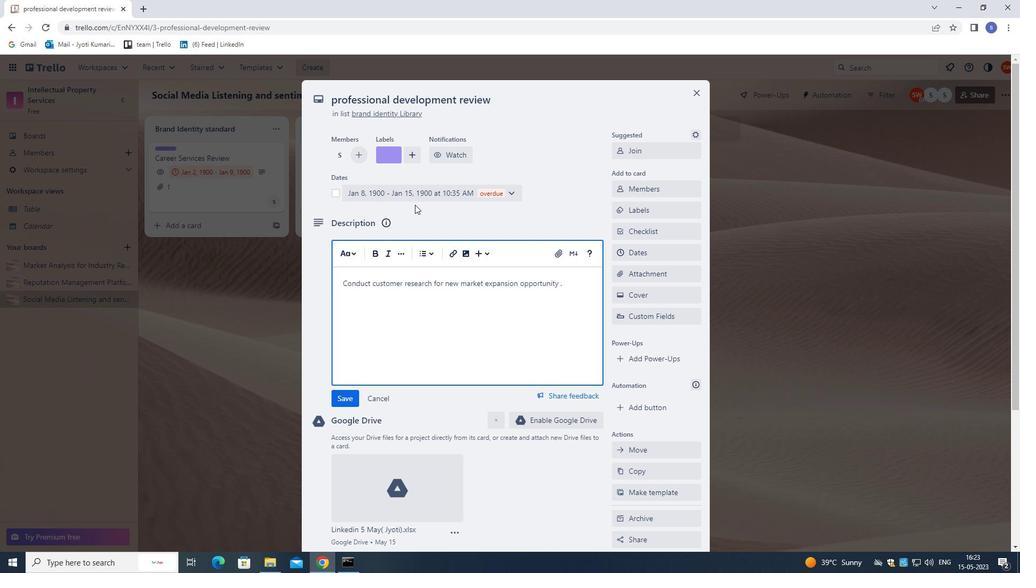 
Action: Mouse scrolled (466, 341) with delta (0, 0)
Screenshot: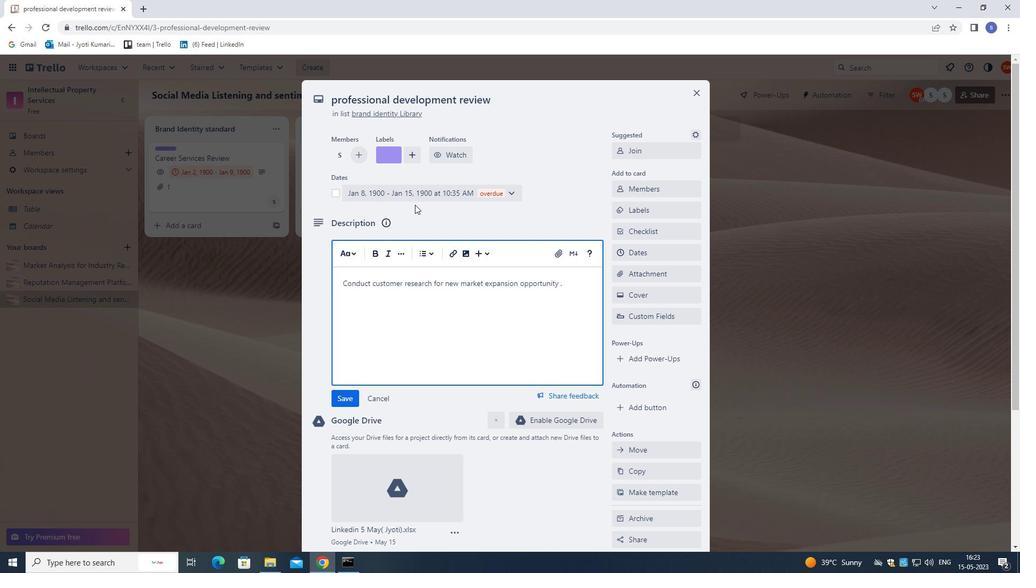 
Action: Mouse moved to (469, 334)
Screenshot: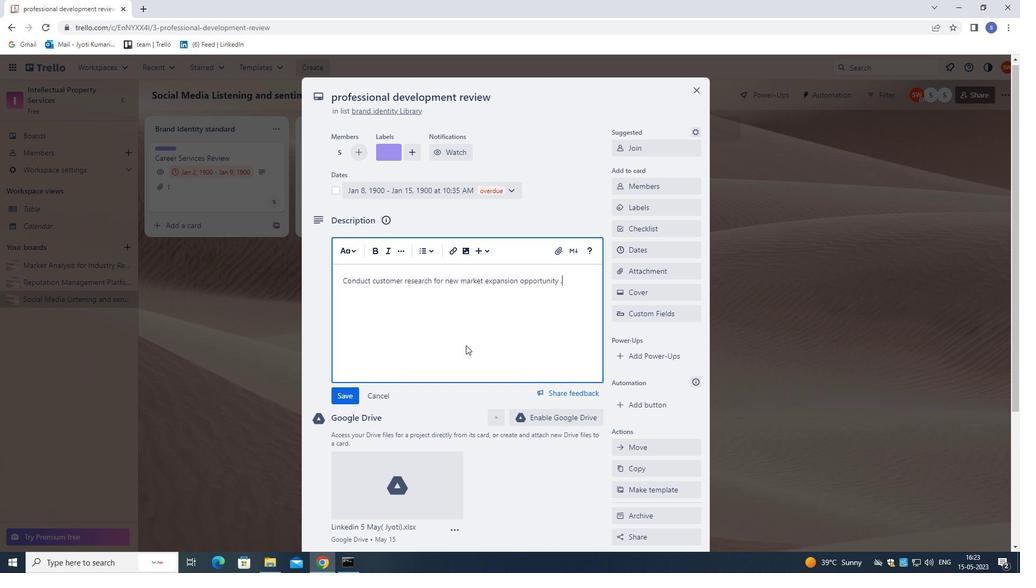 
Action: Mouse scrolled (469, 333) with delta (0, 0)
Screenshot: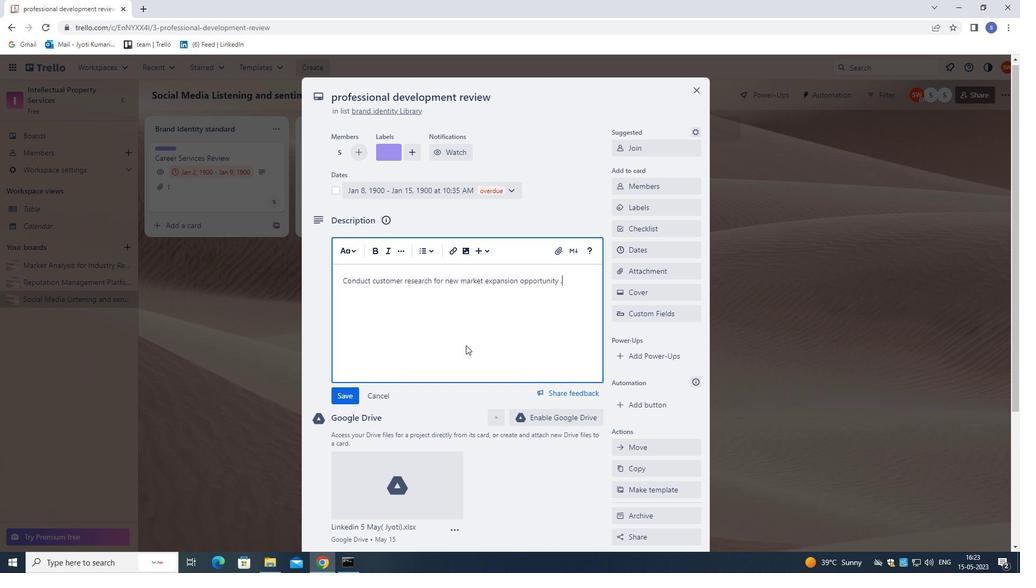 
Action: Mouse moved to (469, 337)
Screenshot: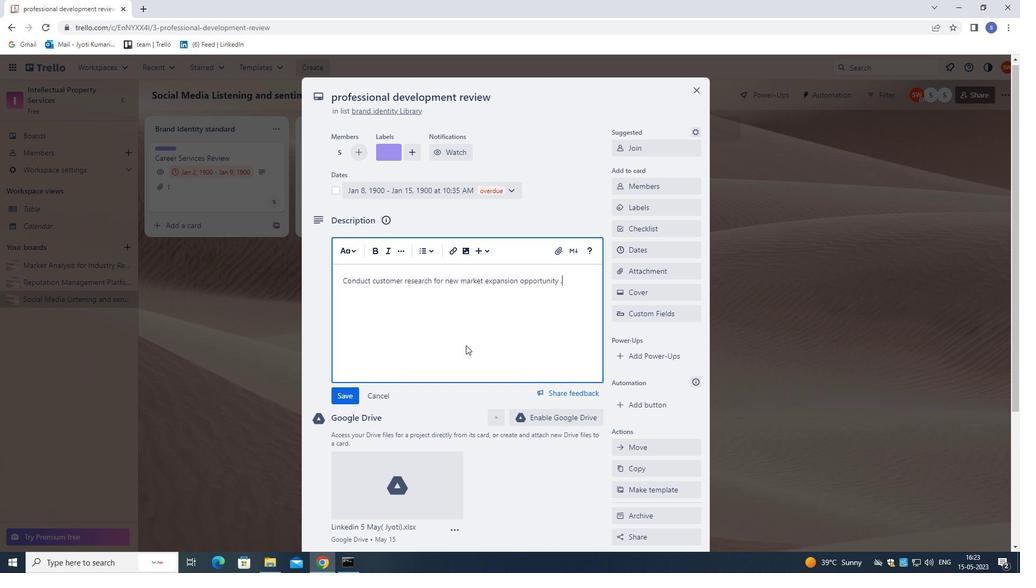 
Action: Mouse scrolled (469, 336) with delta (0, 0)
Screenshot: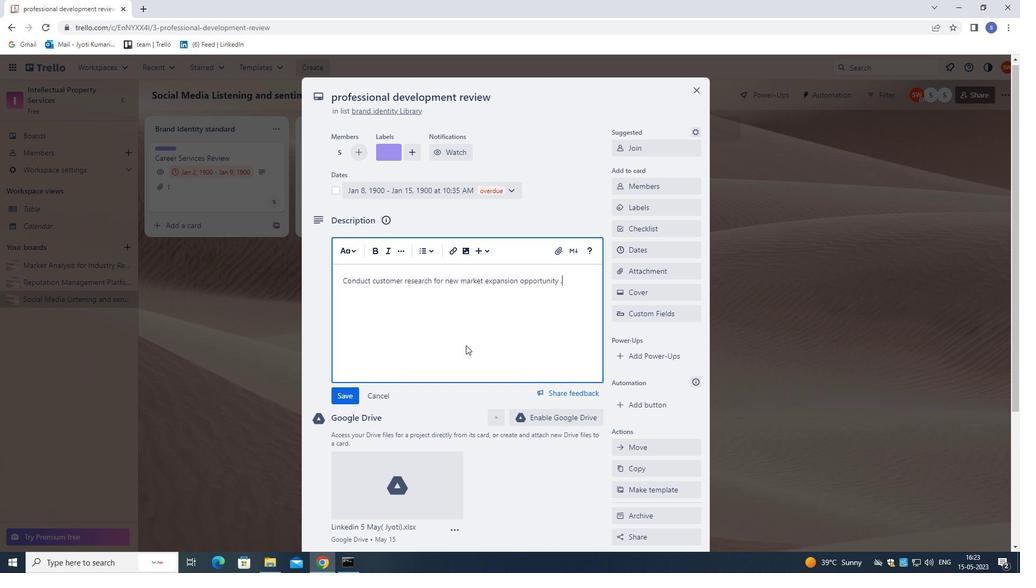 
Action: Mouse moved to (469, 339)
Screenshot: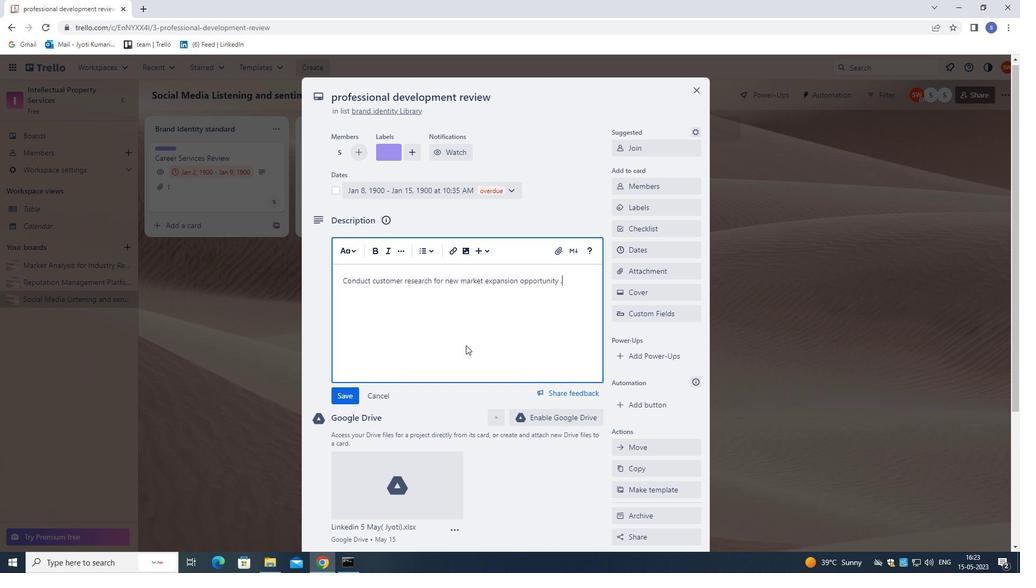 
Action: Mouse scrolled (469, 338) with delta (0, 0)
Screenshot: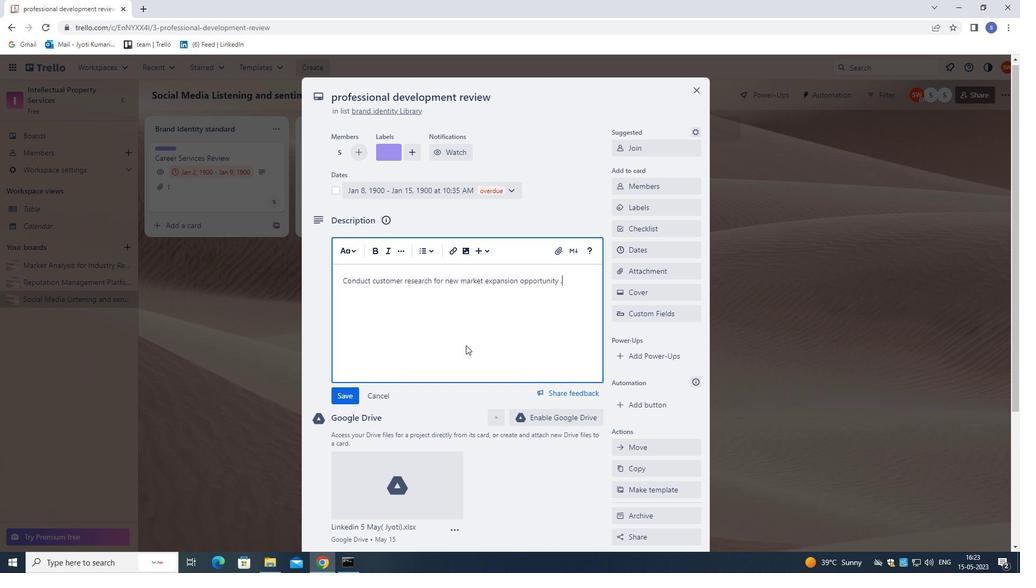 
Action: Mouse moved to (469, 340)
Screenshot: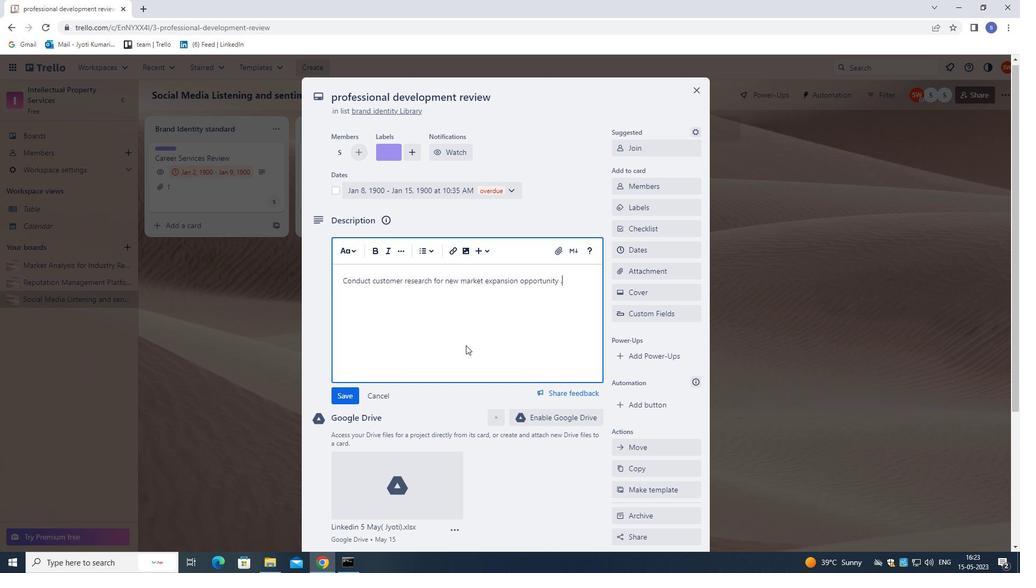 
Action: Mouse scrolled (469, 339) with delta (0, 0)
Screenshot: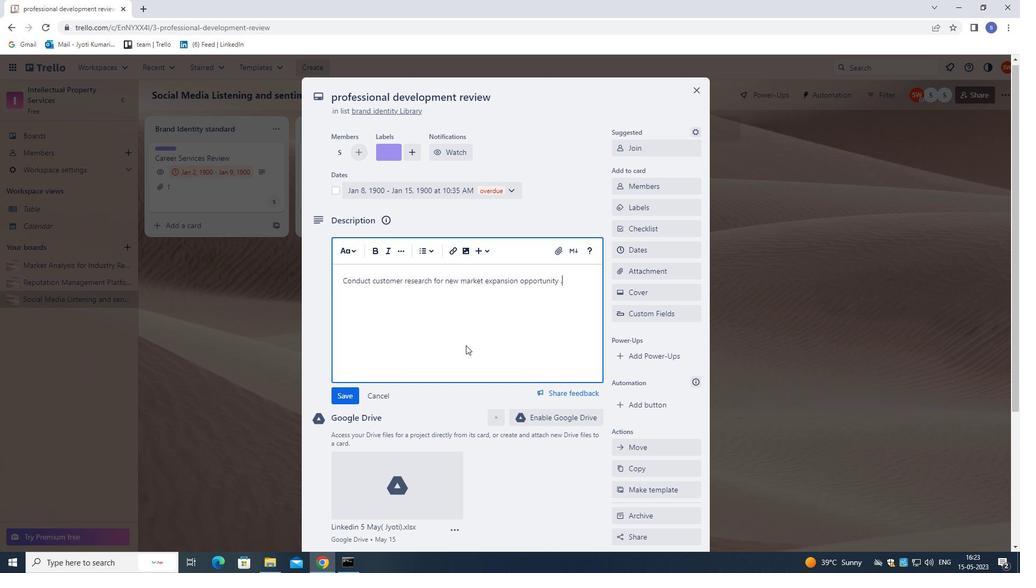 
Action: Mouse moved to (433, 489)
Screenshot: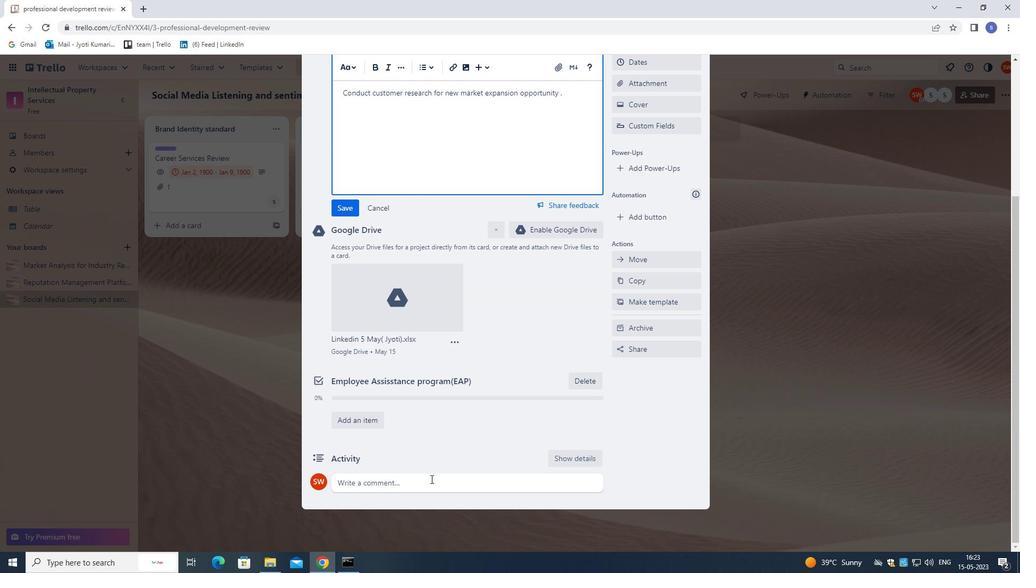 
Action: Mouse pressed left at (433, 489)
Screenshot: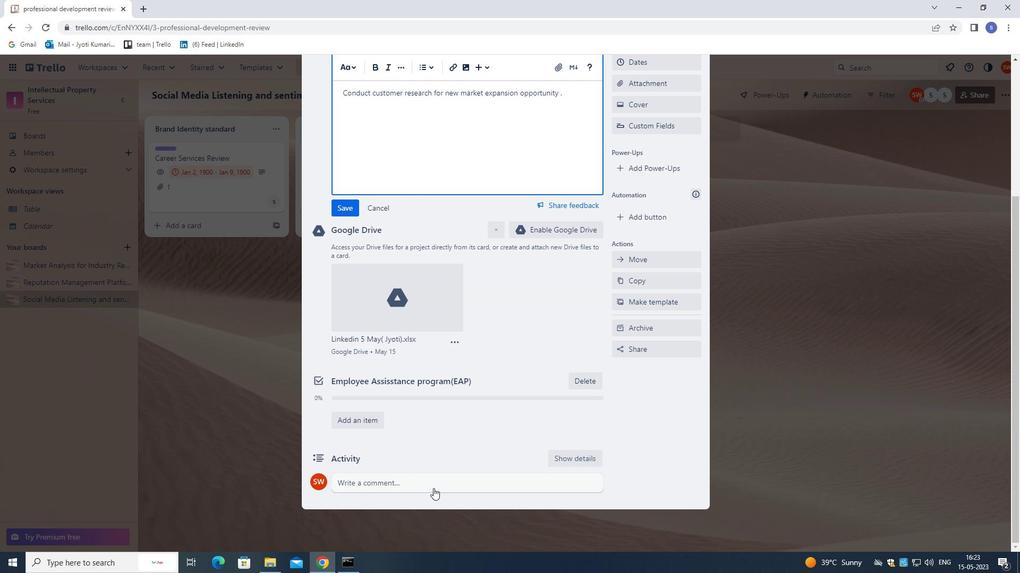 
Action: Mouse moved to (464, 399)
Screenshot: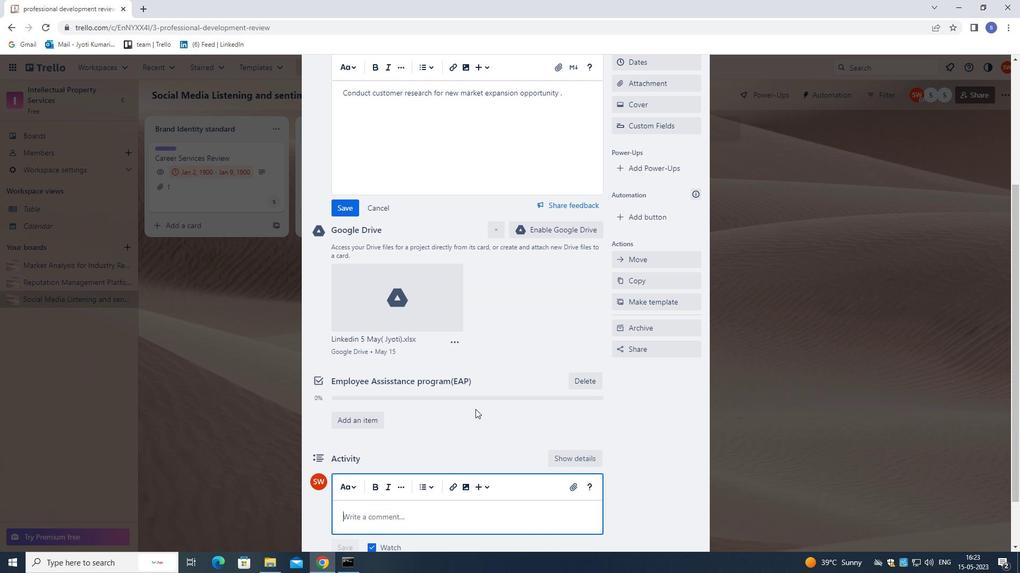
Action: Key pressed <Key.shift>GIVEN<Key.space>THE<Key.space>POTENTIAL<Key.space>IMPACT<Key.space>OF<Key.space>THIS<Key.space>TASK<Key.space>ON<Key.space>OUR<Key.space>COMPANY<Key.space>STRATEGIES<Key.space>GOALS.<Key.backspace>,<Key.space>LET<Key.space>US<Key.space>ENSURE<Key.space>THAT<Key.space>WE<Key.space>APPROACH<Key.space>IT<Key.space>WITH<Key.space>A<Key.space>LONG-TERM<Key.space>PERSPECTIVE.
Screenshot: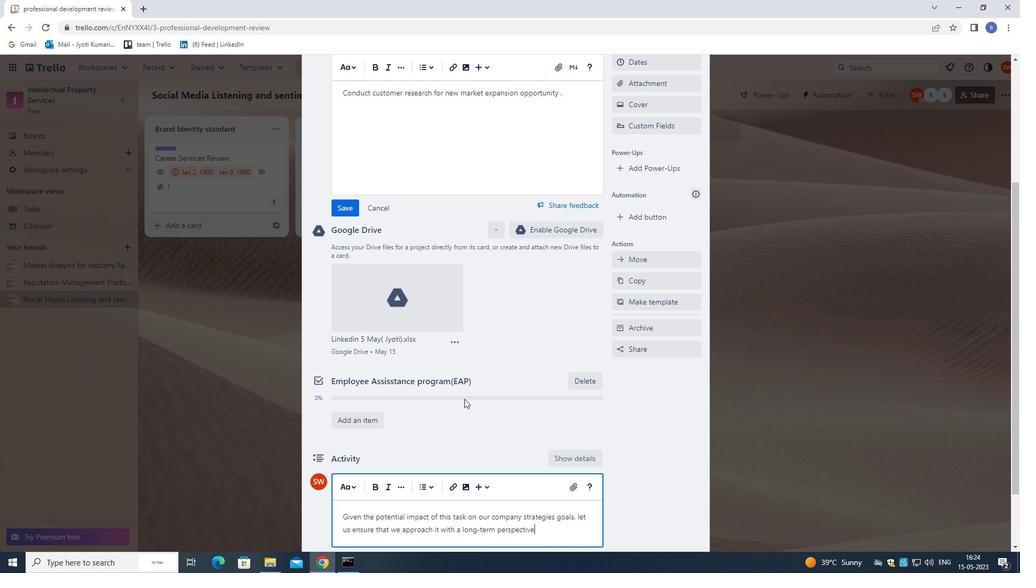 
Action: Mouse moved to (345, 206)
Screenshot: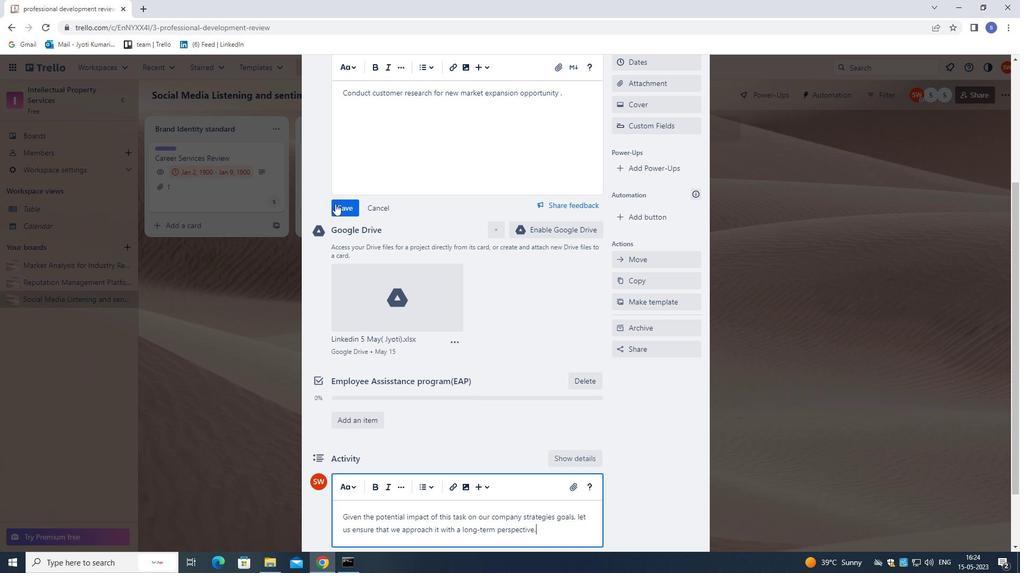 
Action: Mouse pressed left at (345, 206)
Screenshot: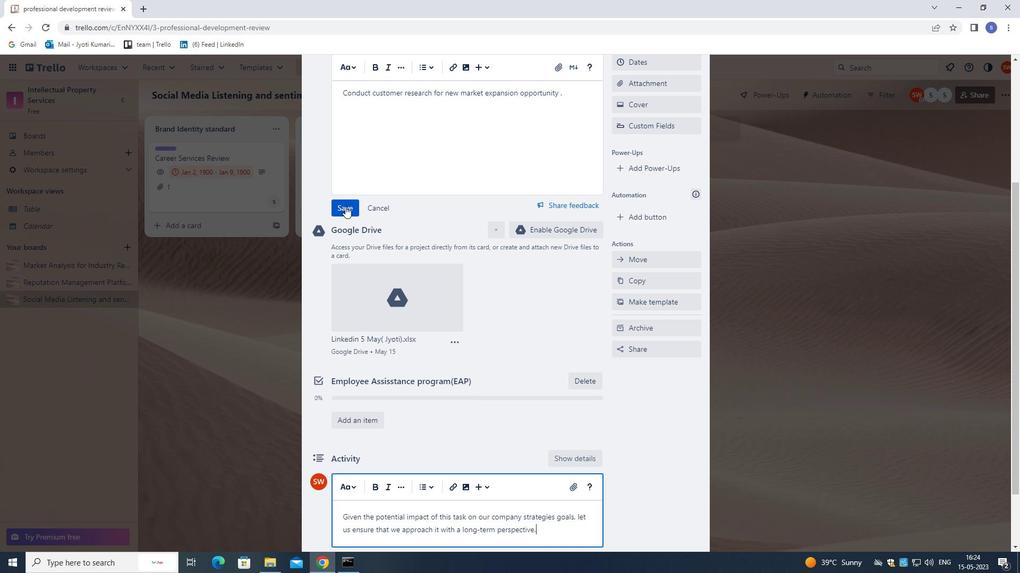 
Action: Mouse moved to (368, 267)
Screenshot: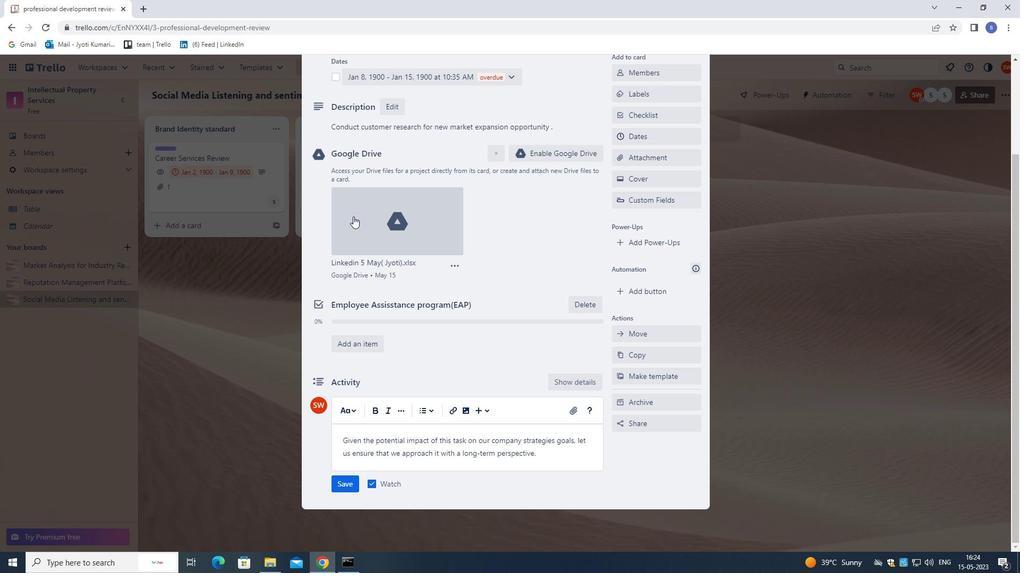
Action: Mouse scrolled (368, 266) with delta (0, 0)
Screenshot: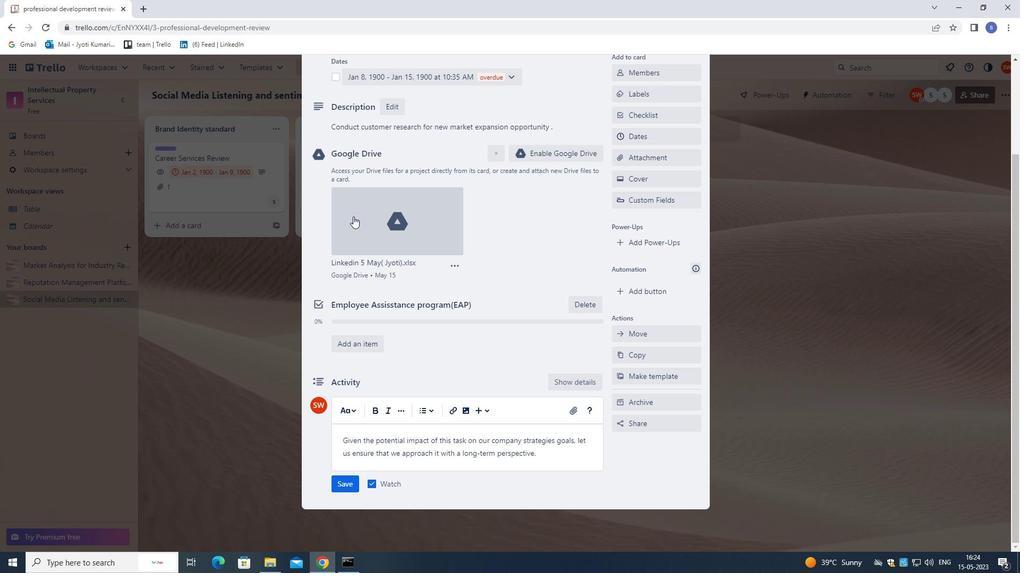 
Action: Mouse moved to (376, 292)
Screenshot: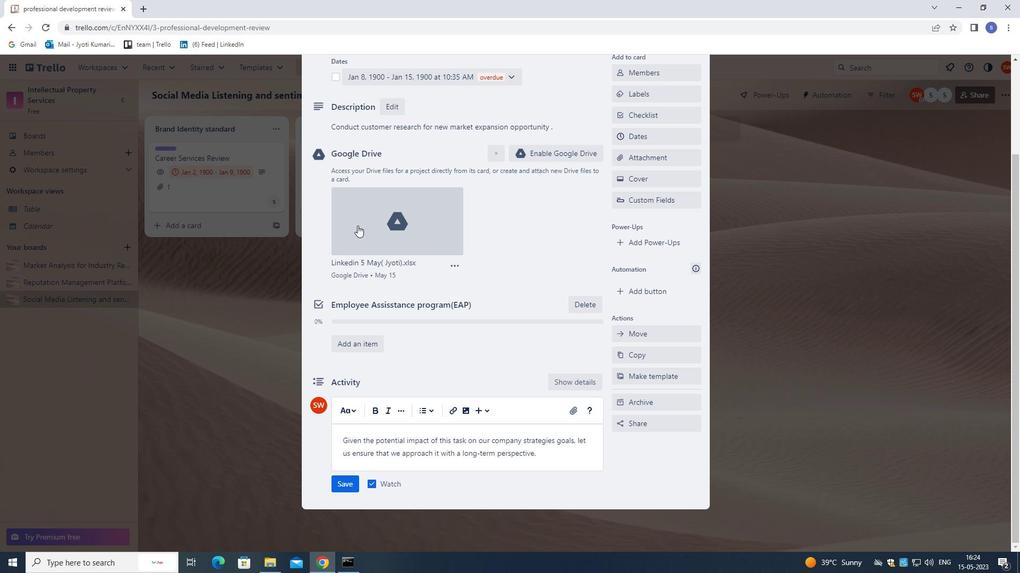 
Action: Mouse scrolled (376, 292) with delta (0, 0)
Screenshot: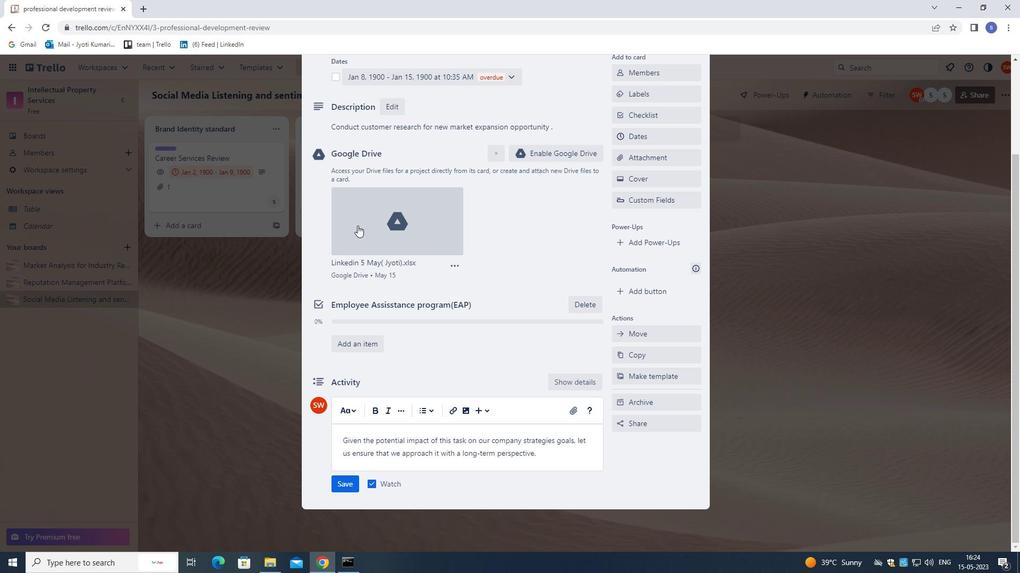 
Action: Mouse moved to (391, 326)
Screenshot: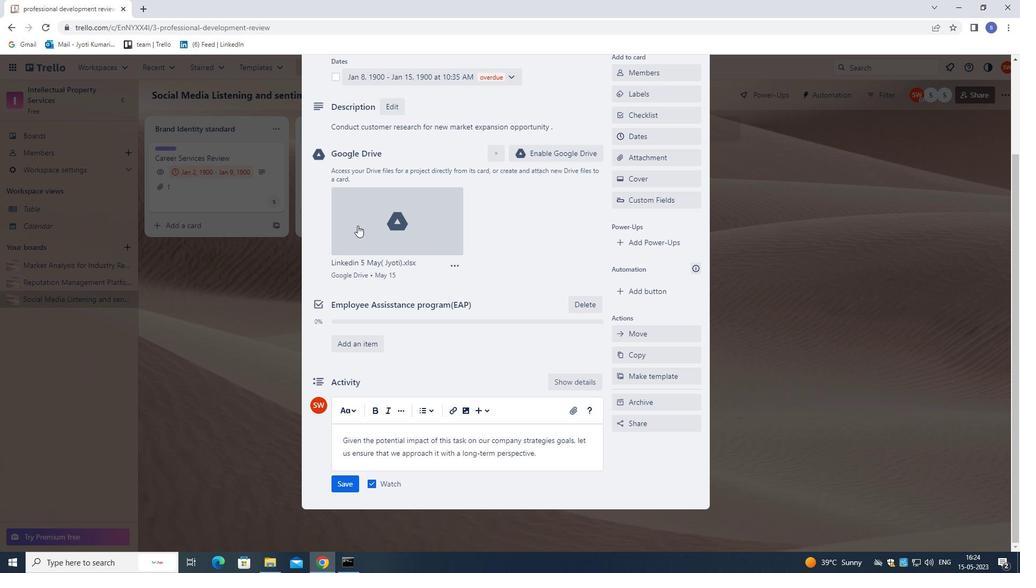 
Action: Mouse scrolled (391, 326) with delta (0, 0)
Screenshot: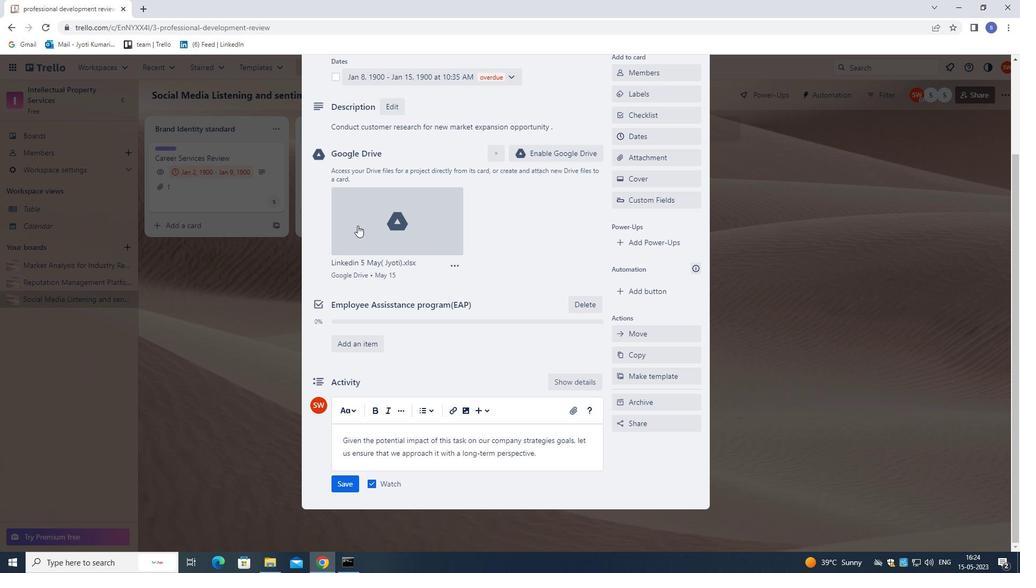 
Action: Mouse moved to (344, 484)
Screenshot: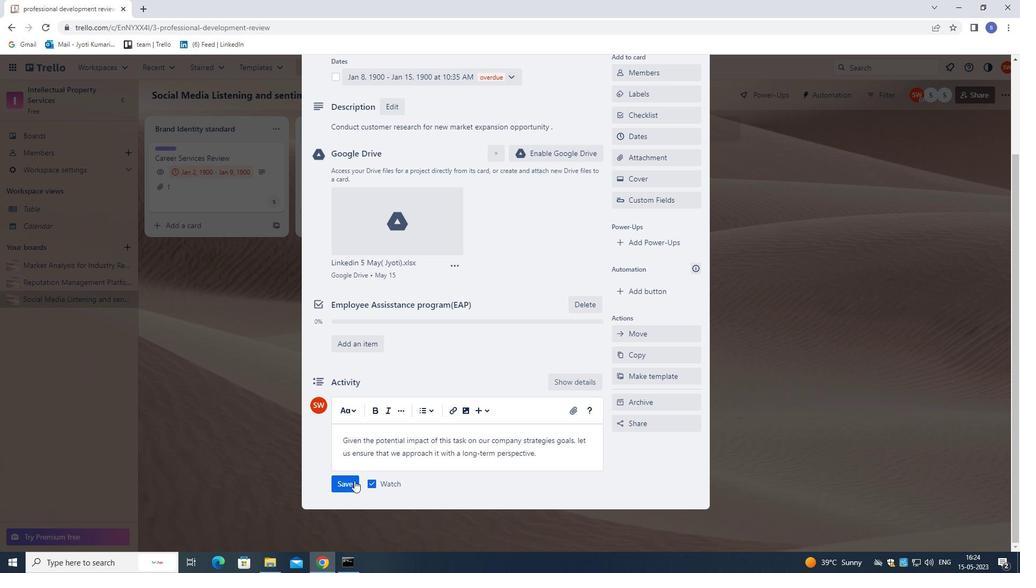 
Action: Mouse pressed left at (344, 484)
Screenshot: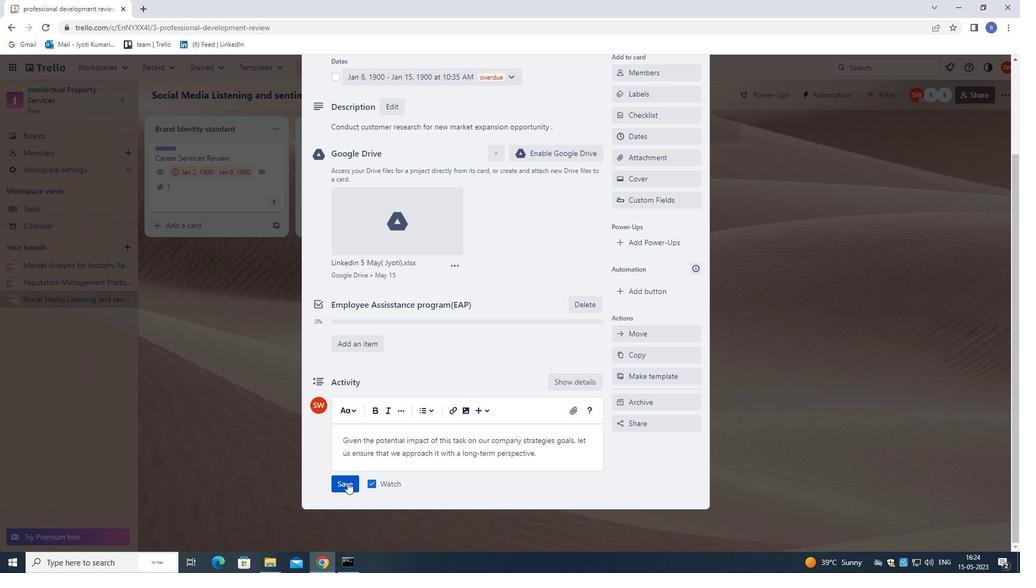 
Action: Mouse moved to (411, 446)
Screenshot: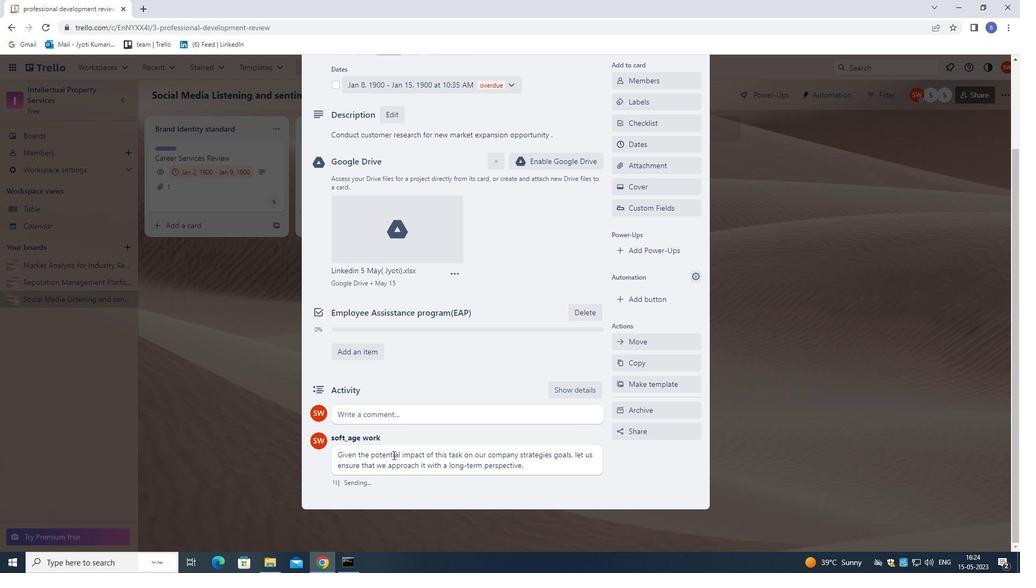 
Action: Mouse scrolled (411, 446) with delta (0, 0)
Screenshot: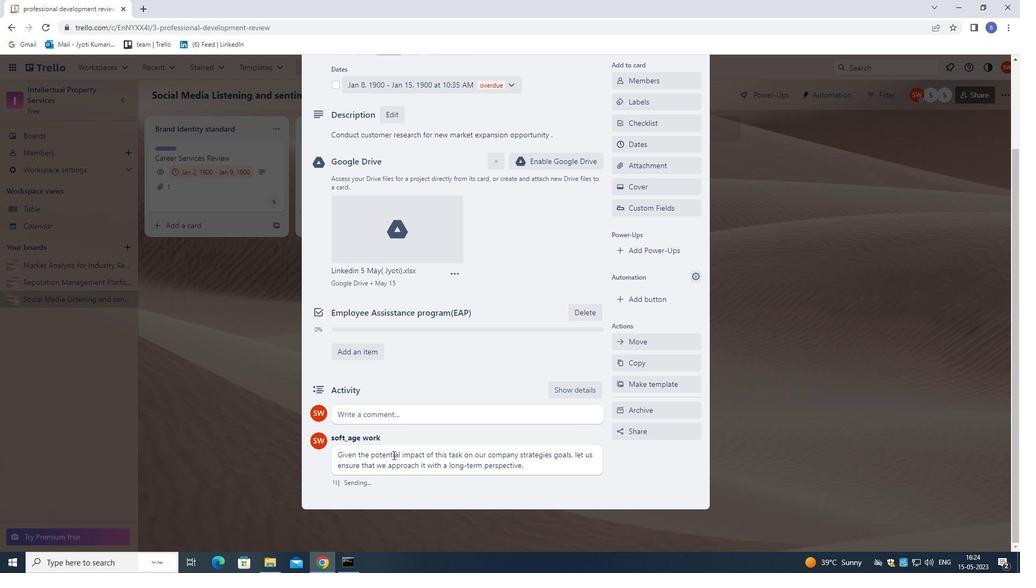 
Action: Mouse moved to (410, 442)
Screenshot: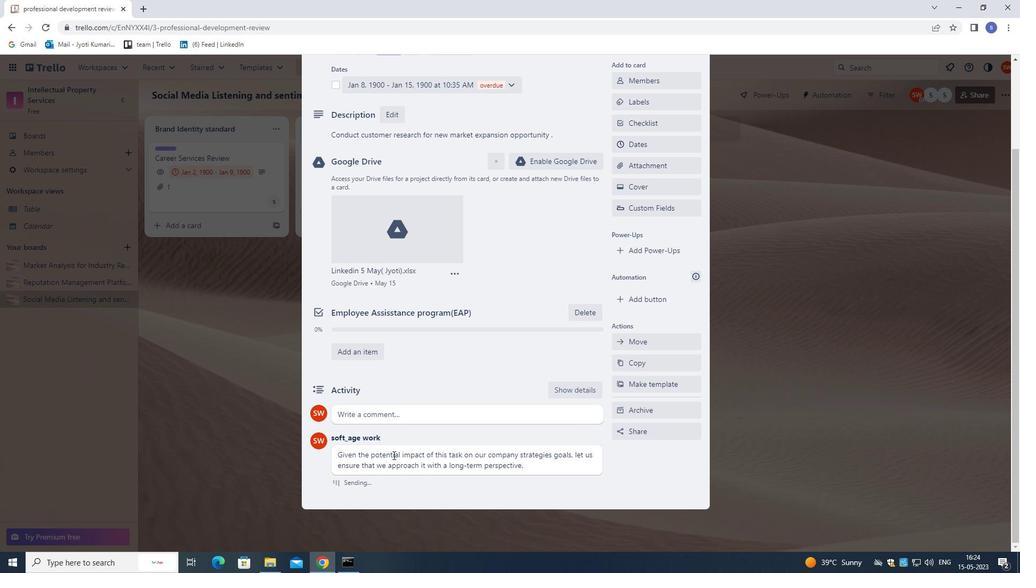 
Action: Mouse scrolled (410, 443) with delta (0, 0)
Screenshot: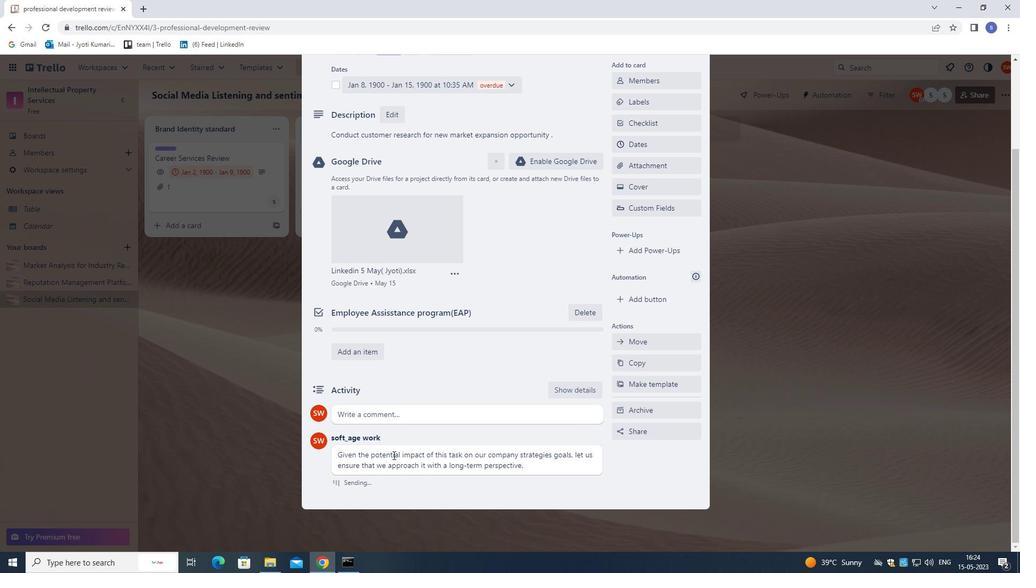 
Action: Mouse moved to (408, 438)
Screenshot: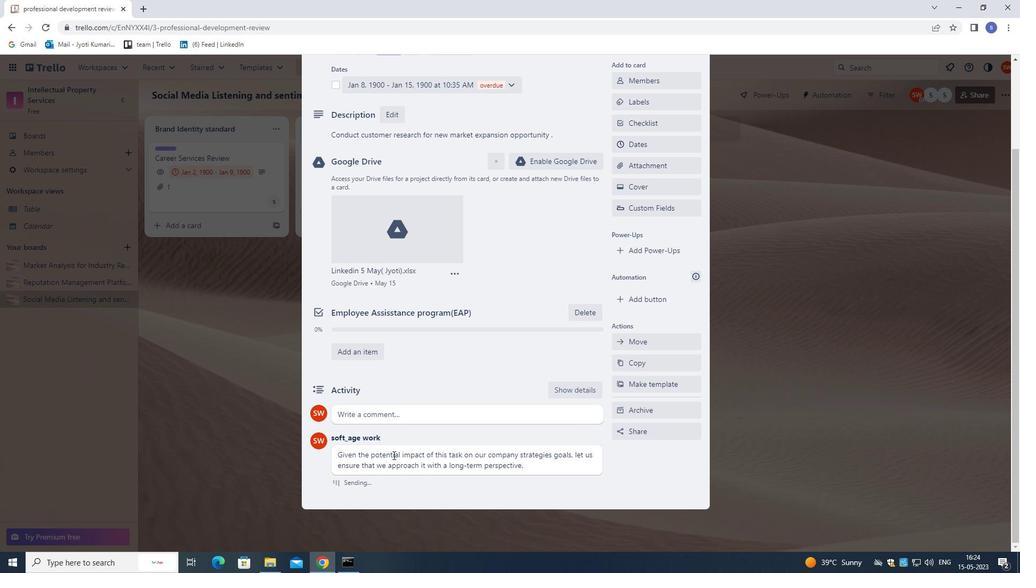 
Action: Mouse scrolled (408, 439) with delta (0, 0)
Screenshot: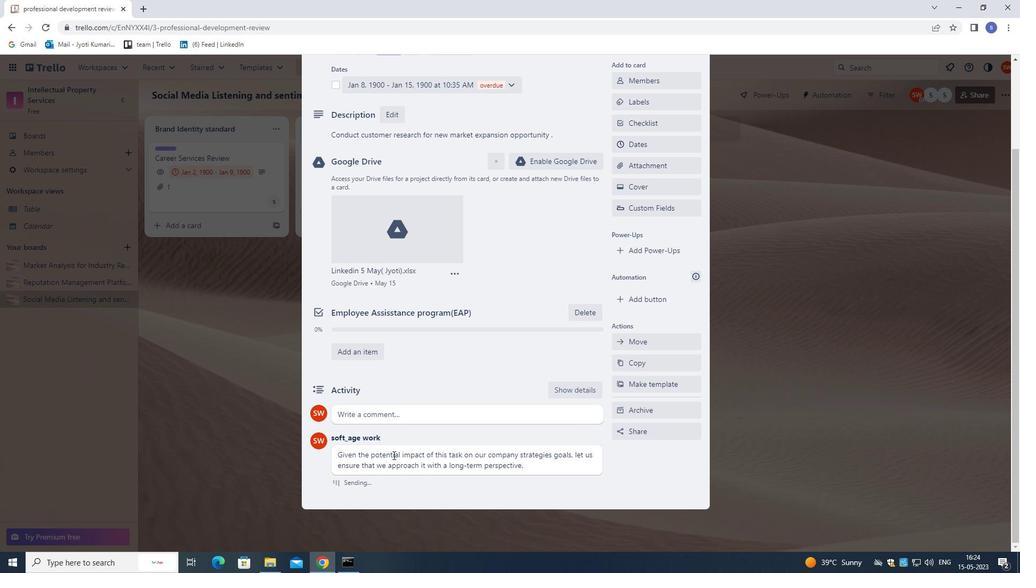 
Action: Mouse moved to (407, 435)
Screenshot: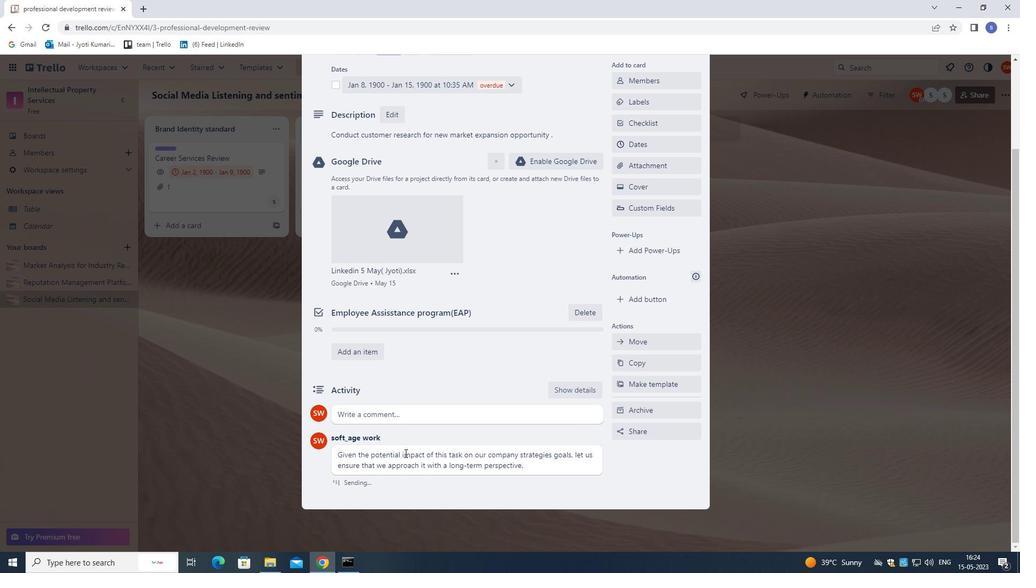 
Action: Mouse scrolled (407, 435) with delta (0, 0)
Screenshot: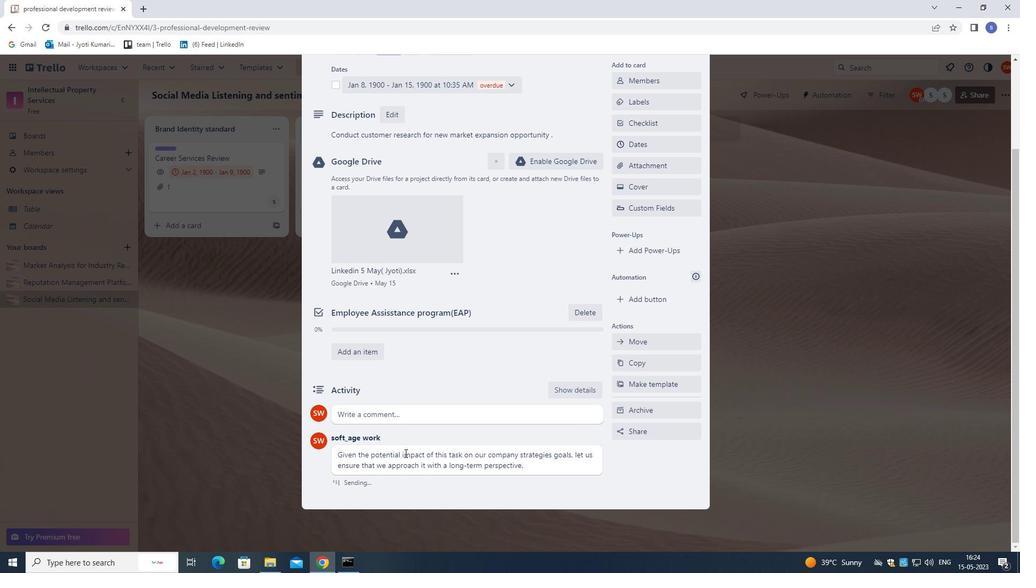 
Action: Mouse moved to (401, 427)
Screenshot: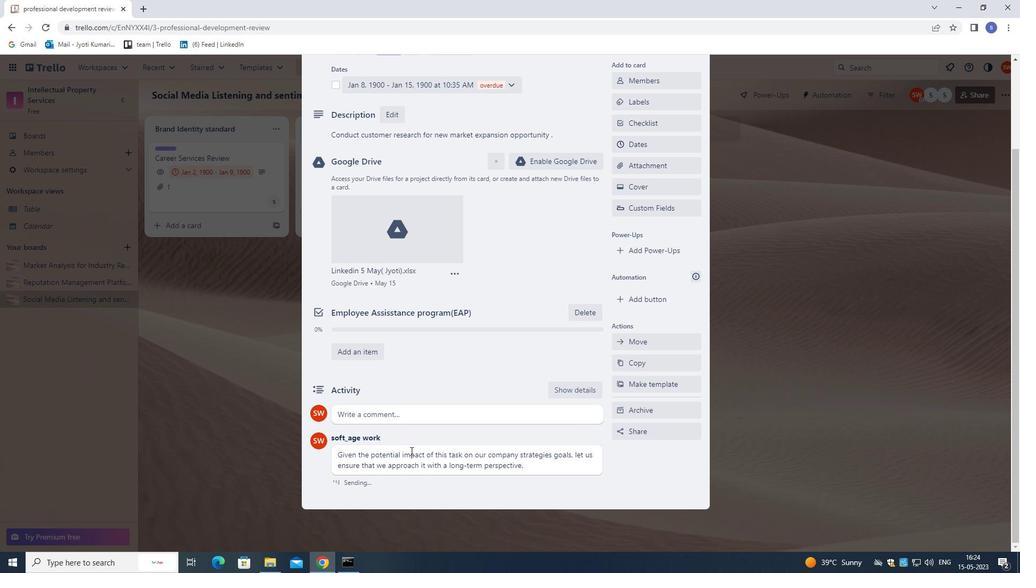 
Action: Mouse scrolled (401, 427) with delta (0, 0)
Screenshot: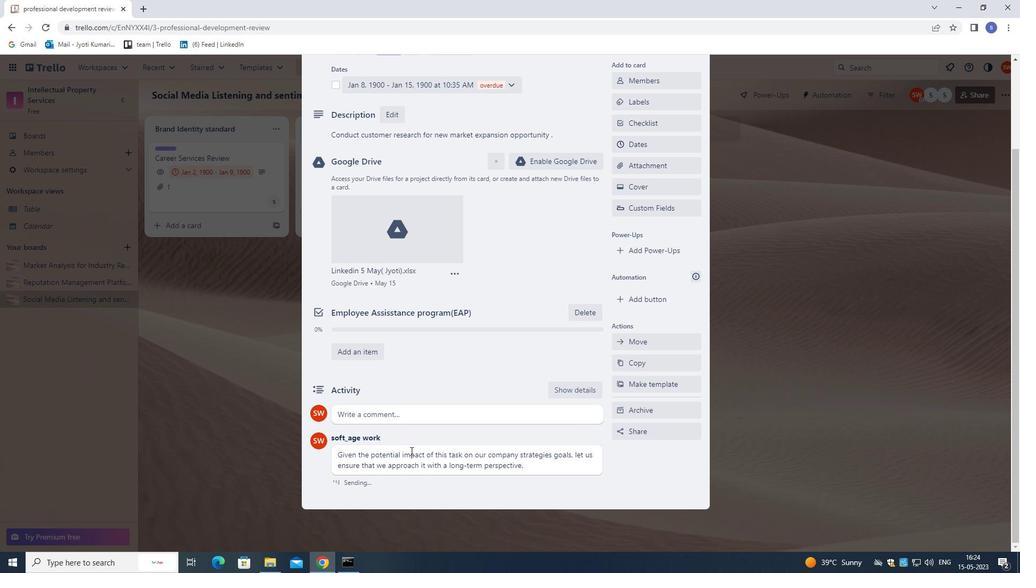 
Action: Mouse moved to (694, 95)
Screenshot: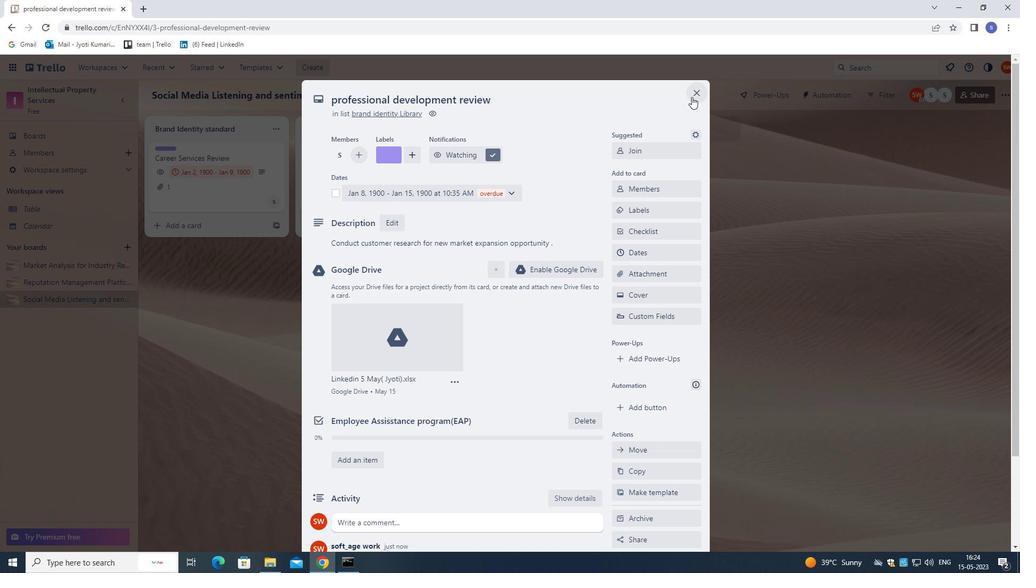 
Action: Mouse pressed left at (694, 95)
Screenshot: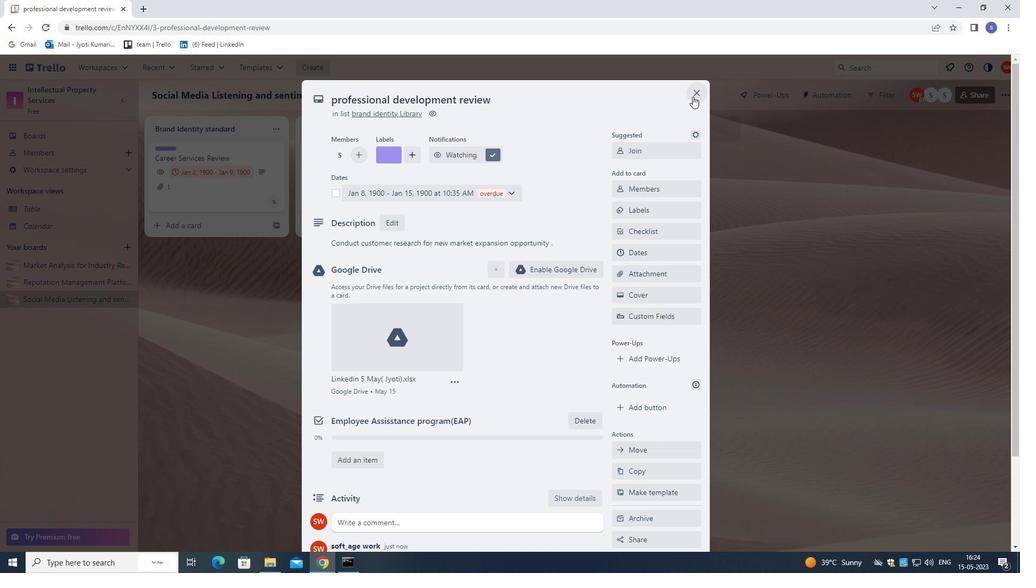 
Action: Mouse moved to (566, 433)
Screenshot: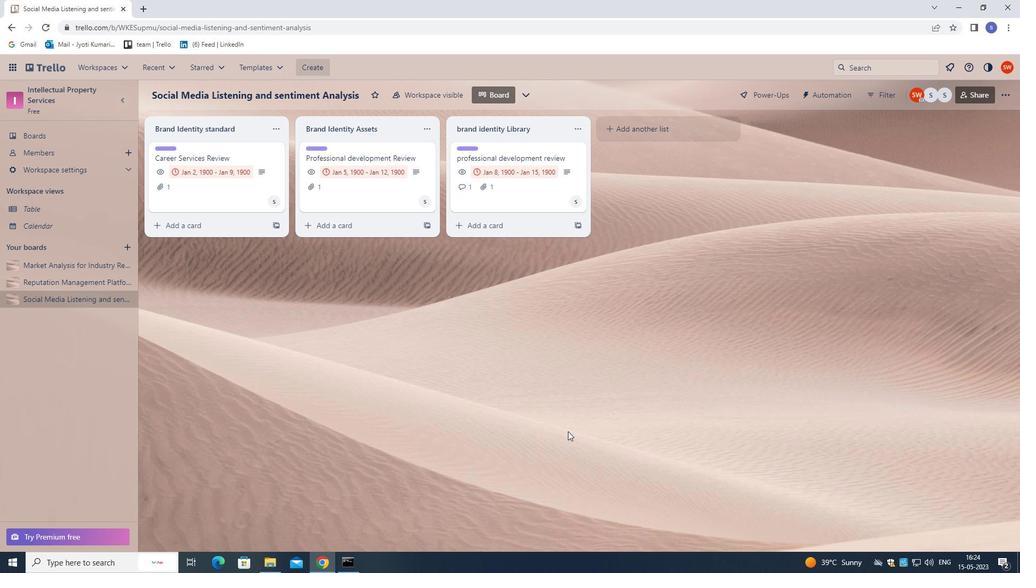 
